 Task: Change the Outlook calendar time zone to Central Time (US & Canada).
Action: Mouse moved to (47, 38)
Screenshot: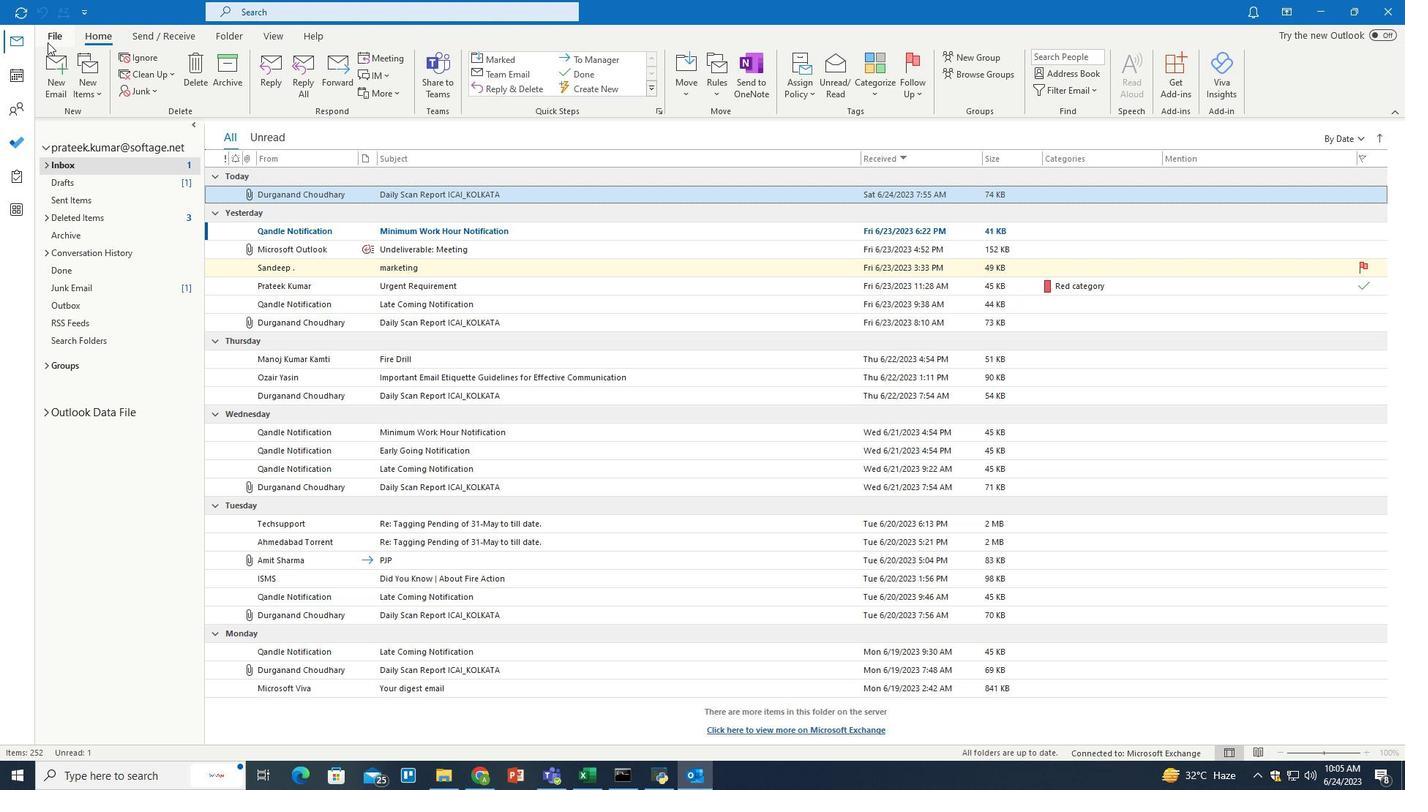 
Action: Mouse pressed left at (47, 38)
Screenshot: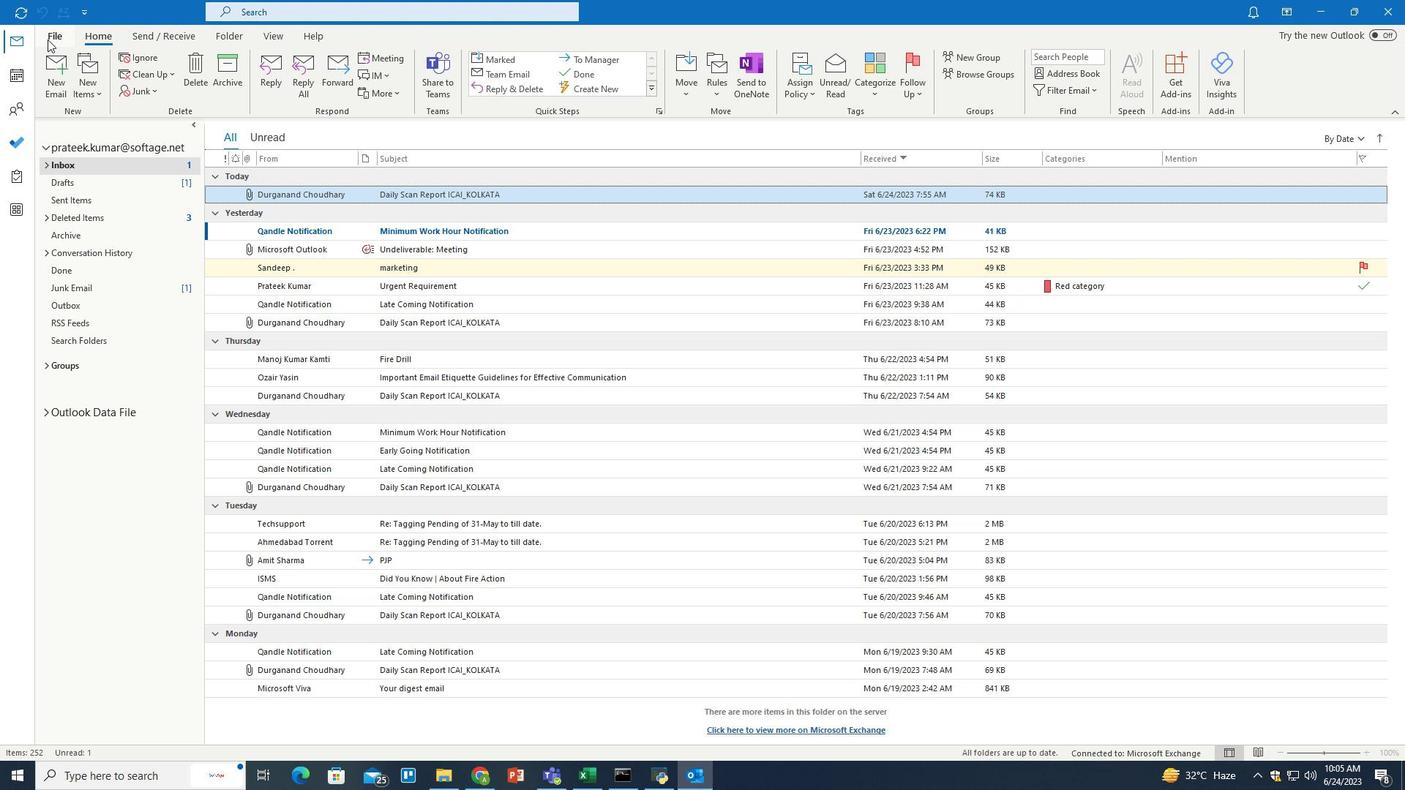 
Action: Mouse moved to (48, 704)
Screenshot: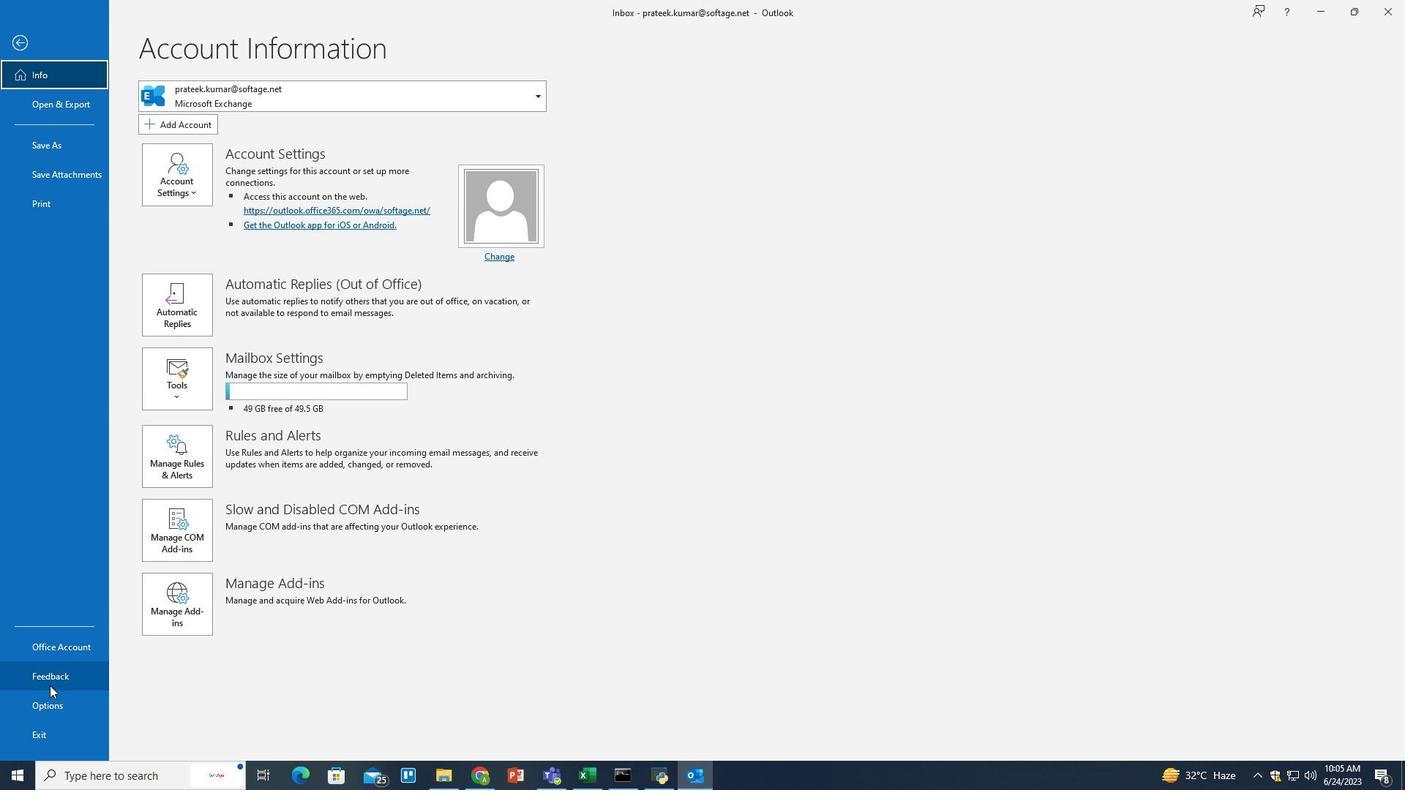 
Action: Mouse pressed left at (48, 704)
Screenshot: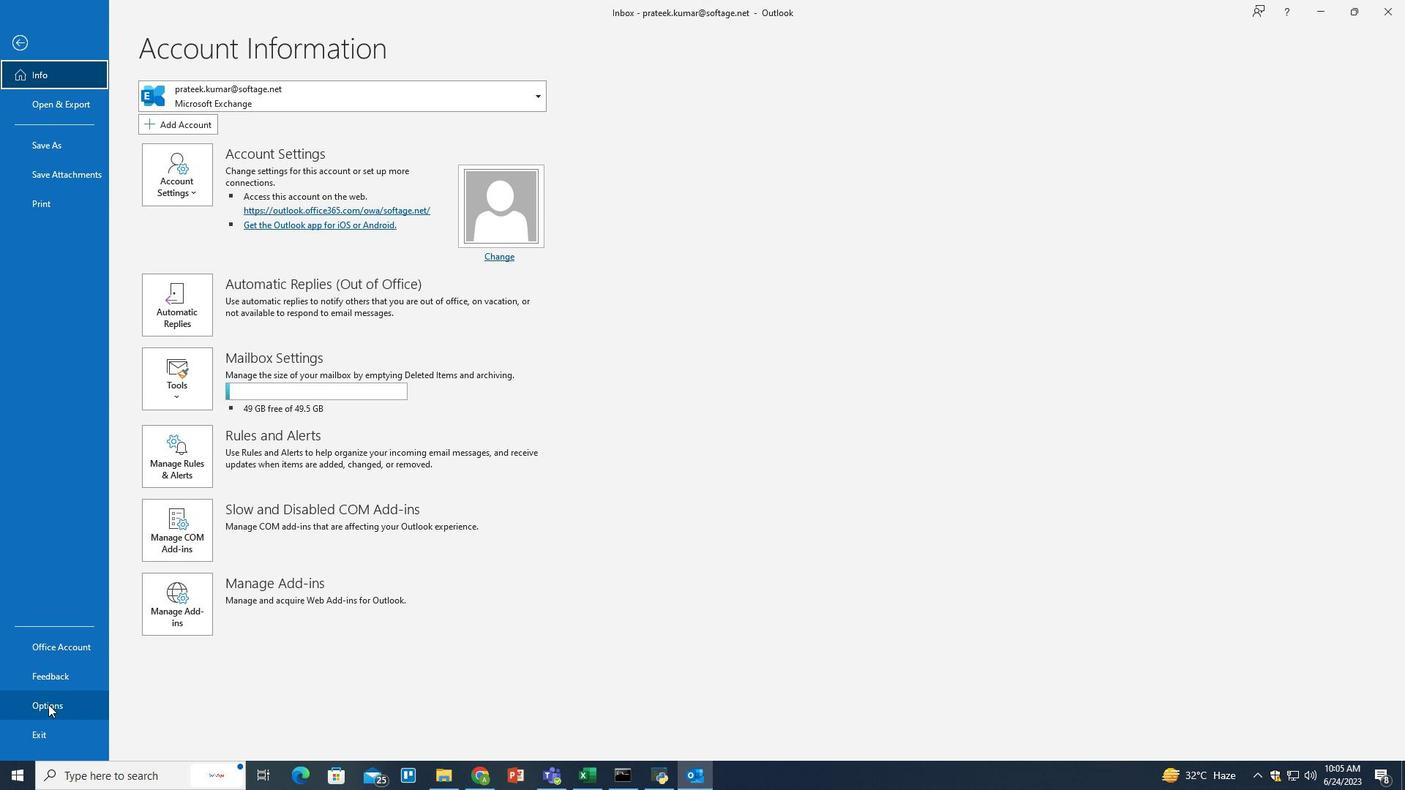 
Action: Mouse moved to (442, 206)
Screenshot: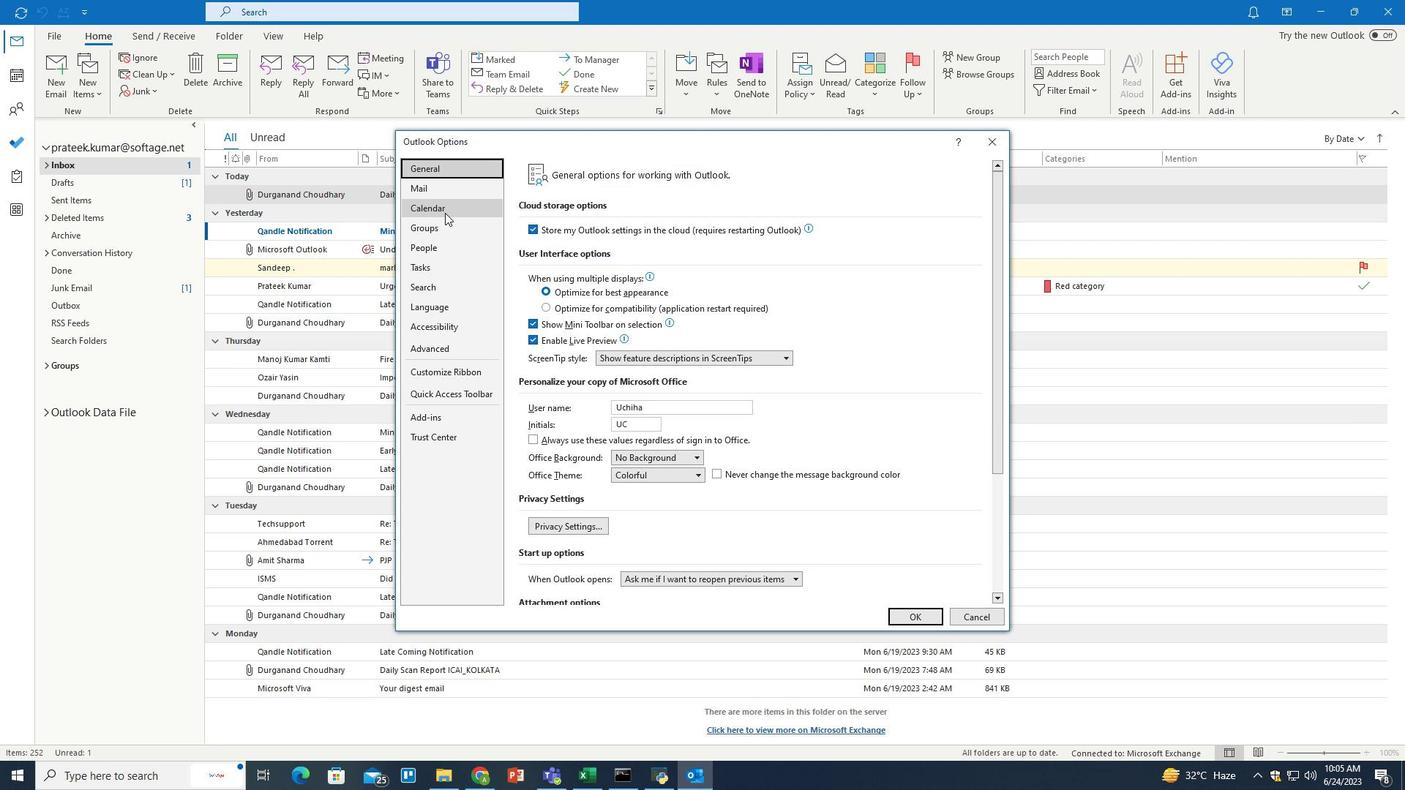 
Action: Mouse pressed left at (442, 206)
Screenshot: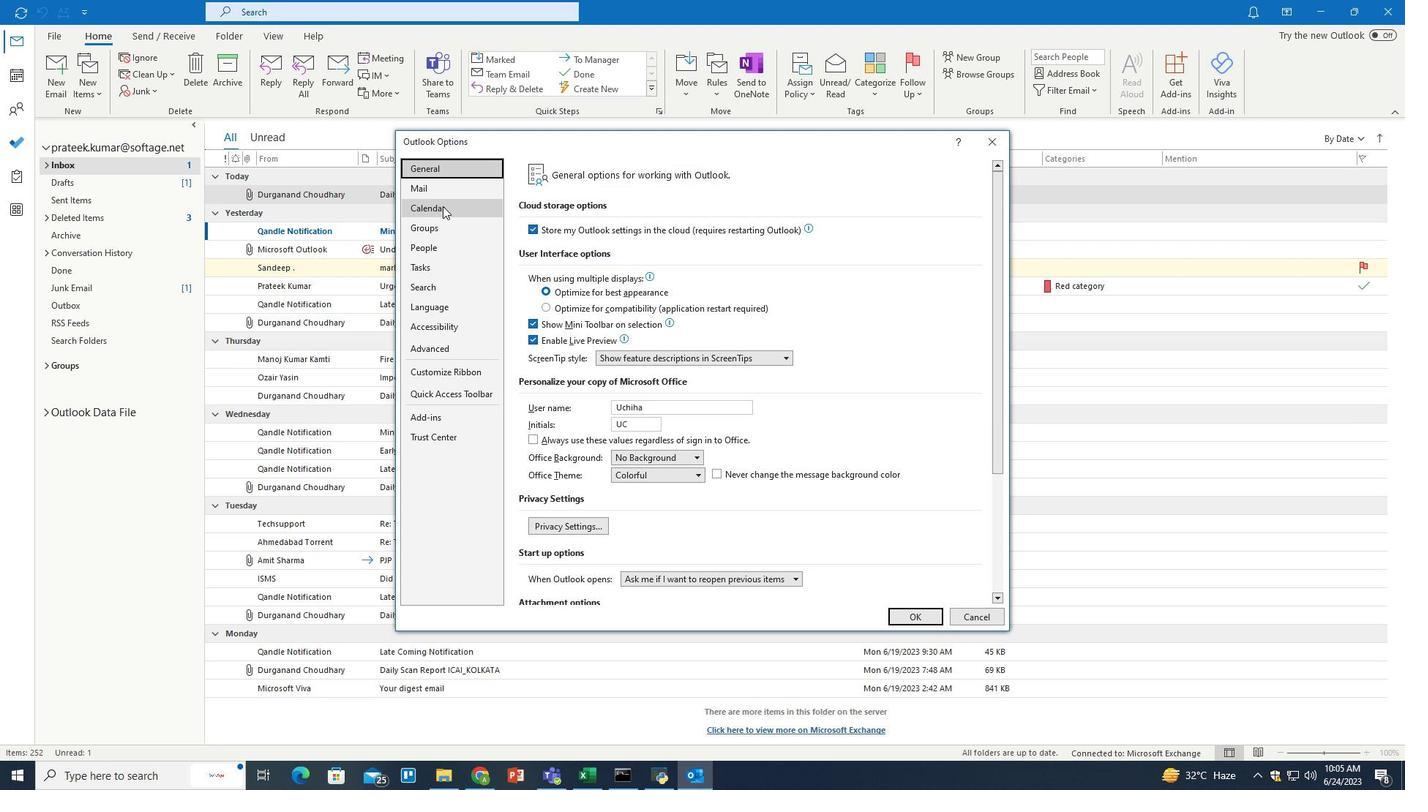 
Action: Mouse moved to (731, 323)
Screenshot: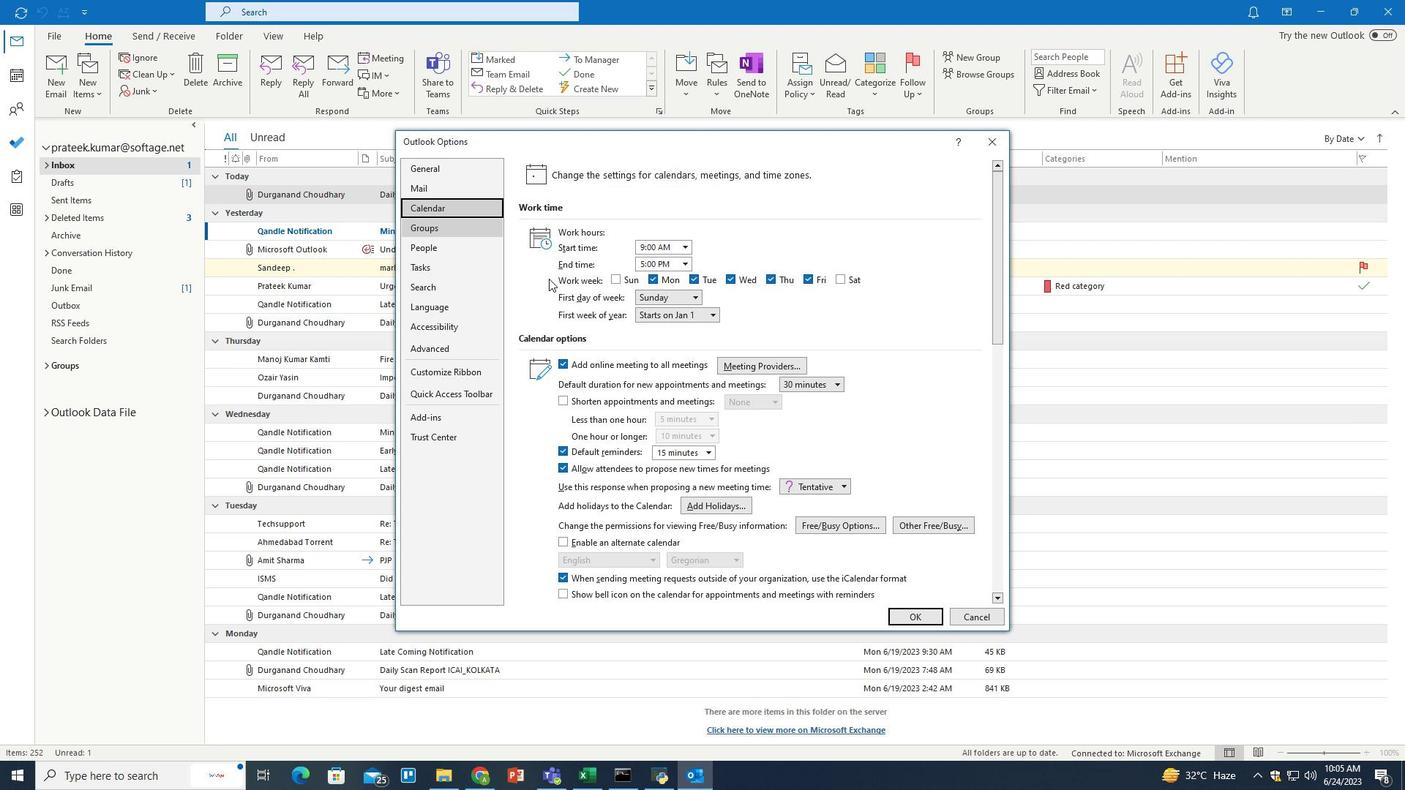 
Action: Mouse scrolled (731, 322) with delta (0, 0)
Screenshot: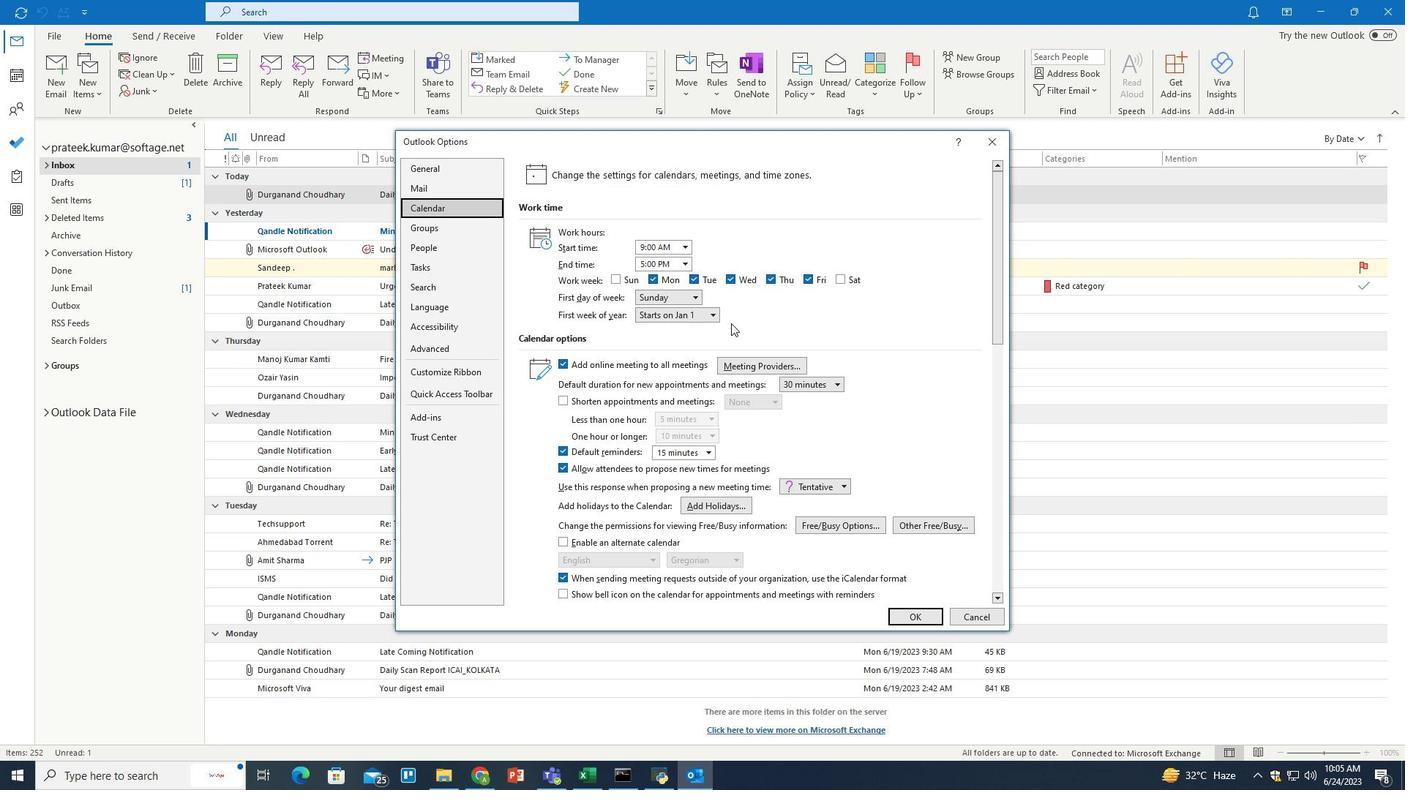 
Action: Mouse scrolled (731, 322) with delta (0, 0)
Screenshot: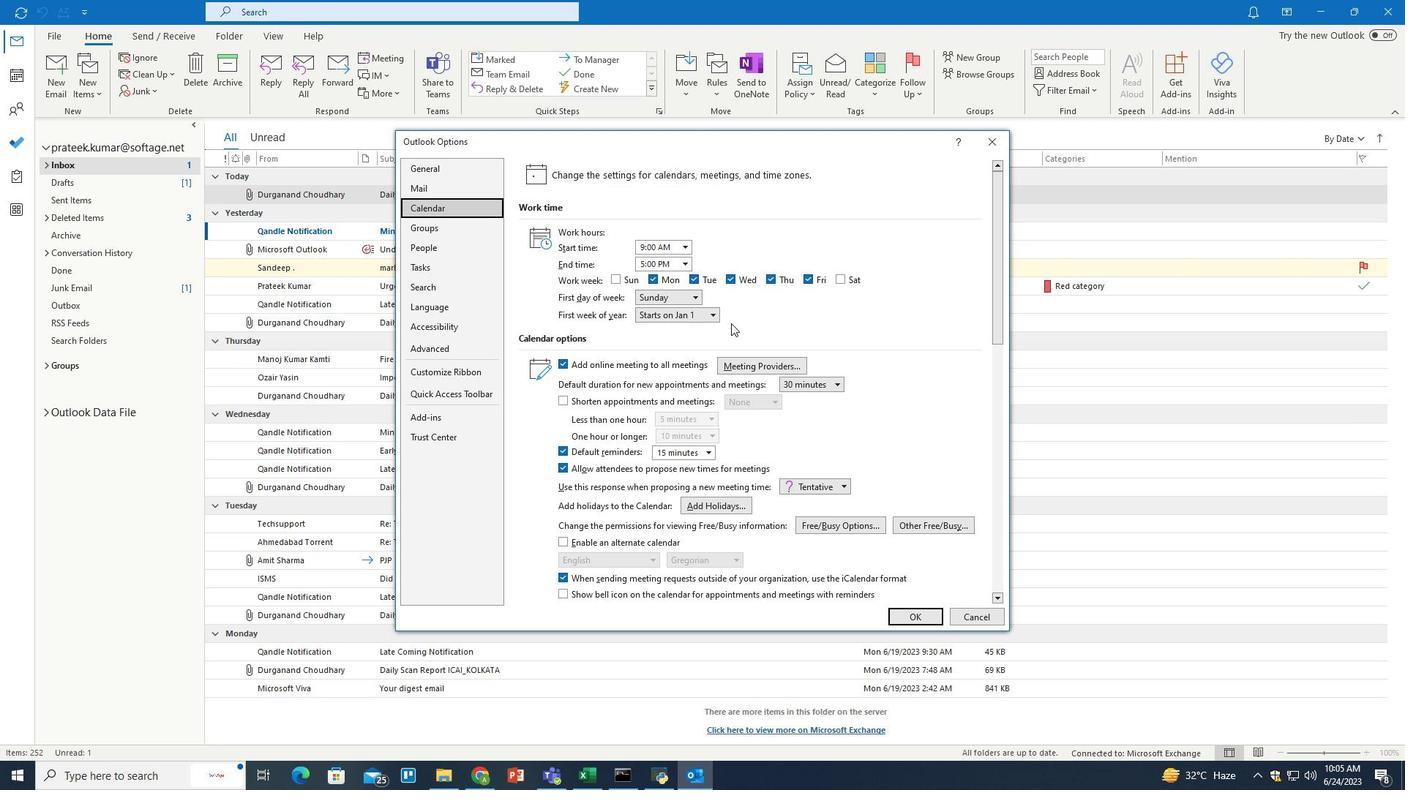 
Action: Mouse scrolled (731, 322) with delta (0, 0)
Screenshot: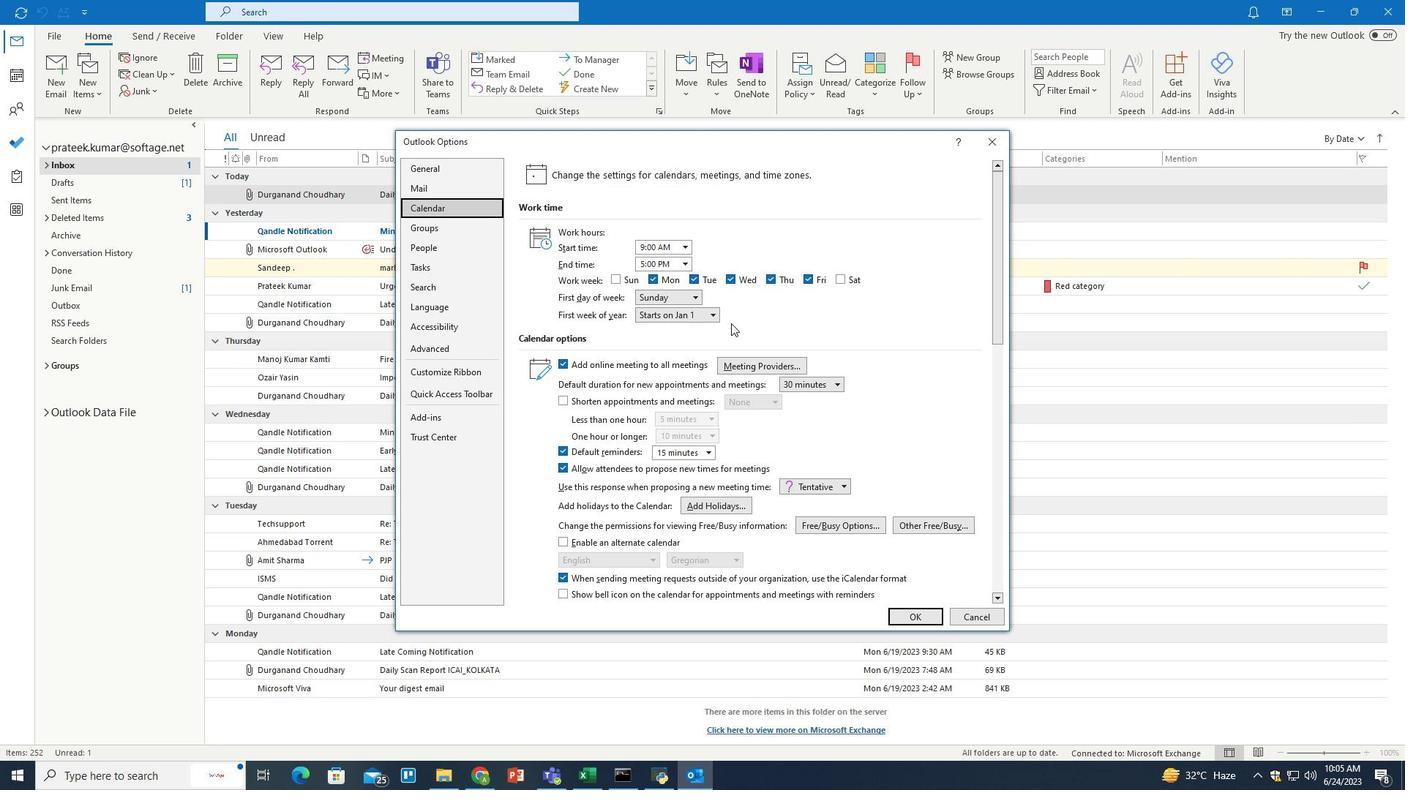 
Action: Mouse scrolled (731, 322) with delta (0, 0)
Screenshot: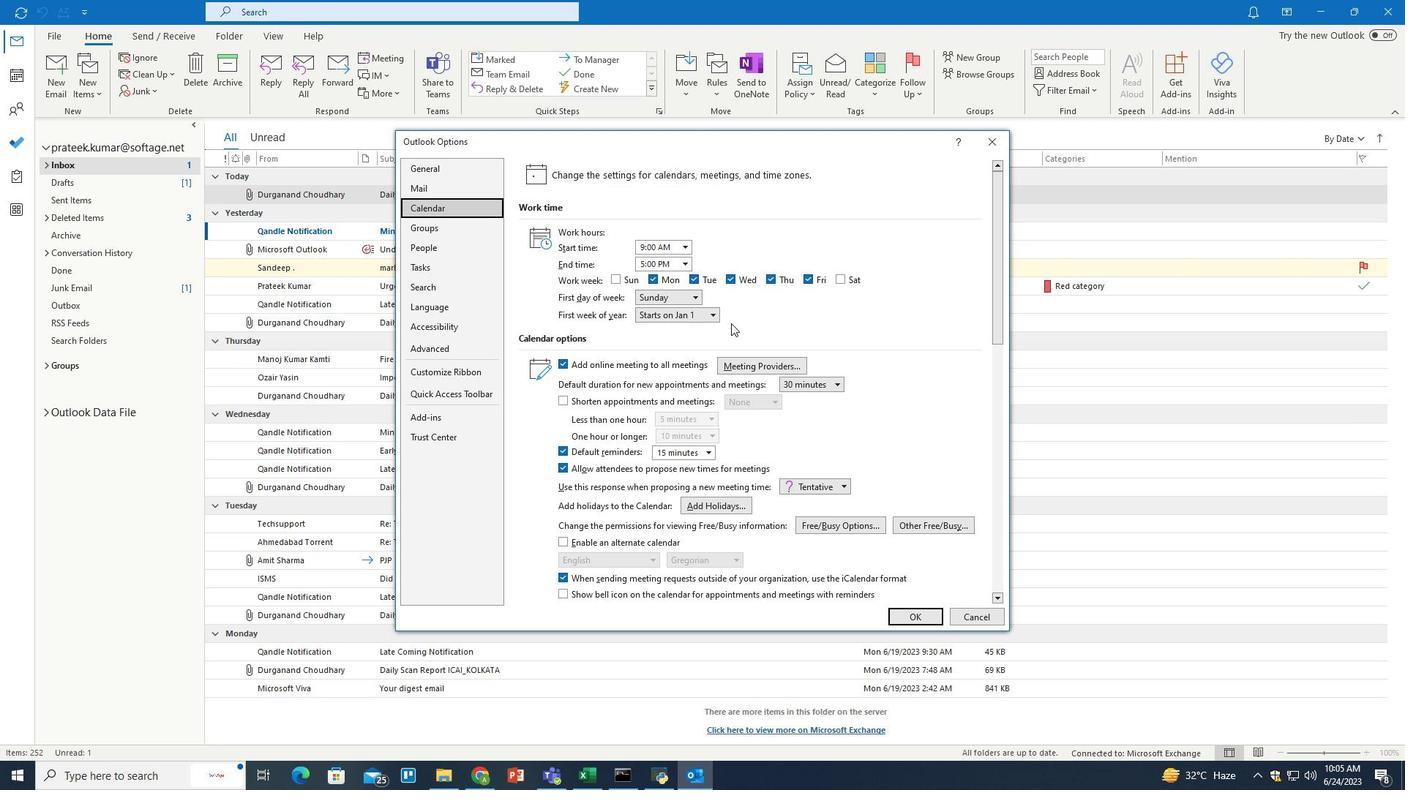 
Action: Mouse scrolled (731, 322) with delta (0, 0)
Screenshot: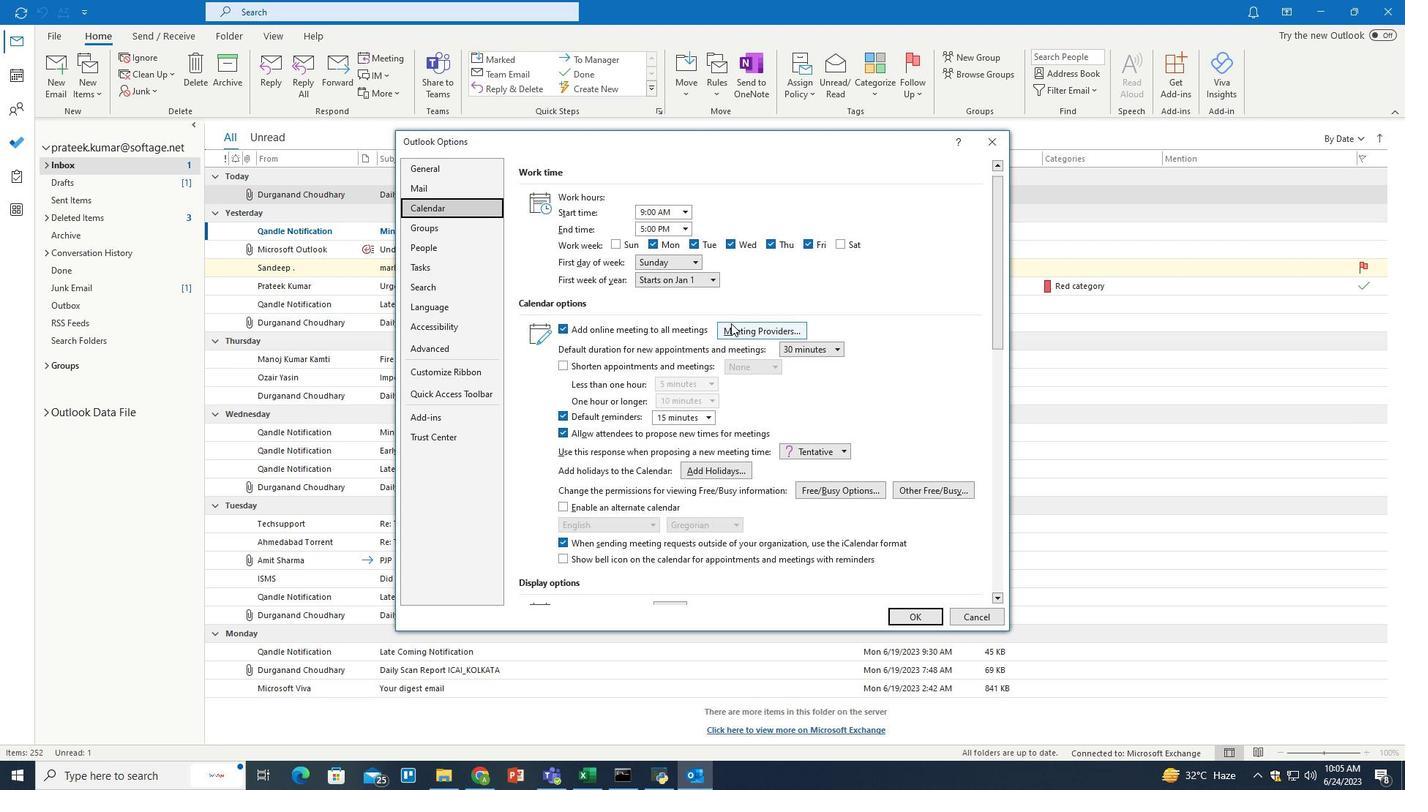 
Action: Mouse scrolled (731, 322) with delta (0, 0)
Screenshot: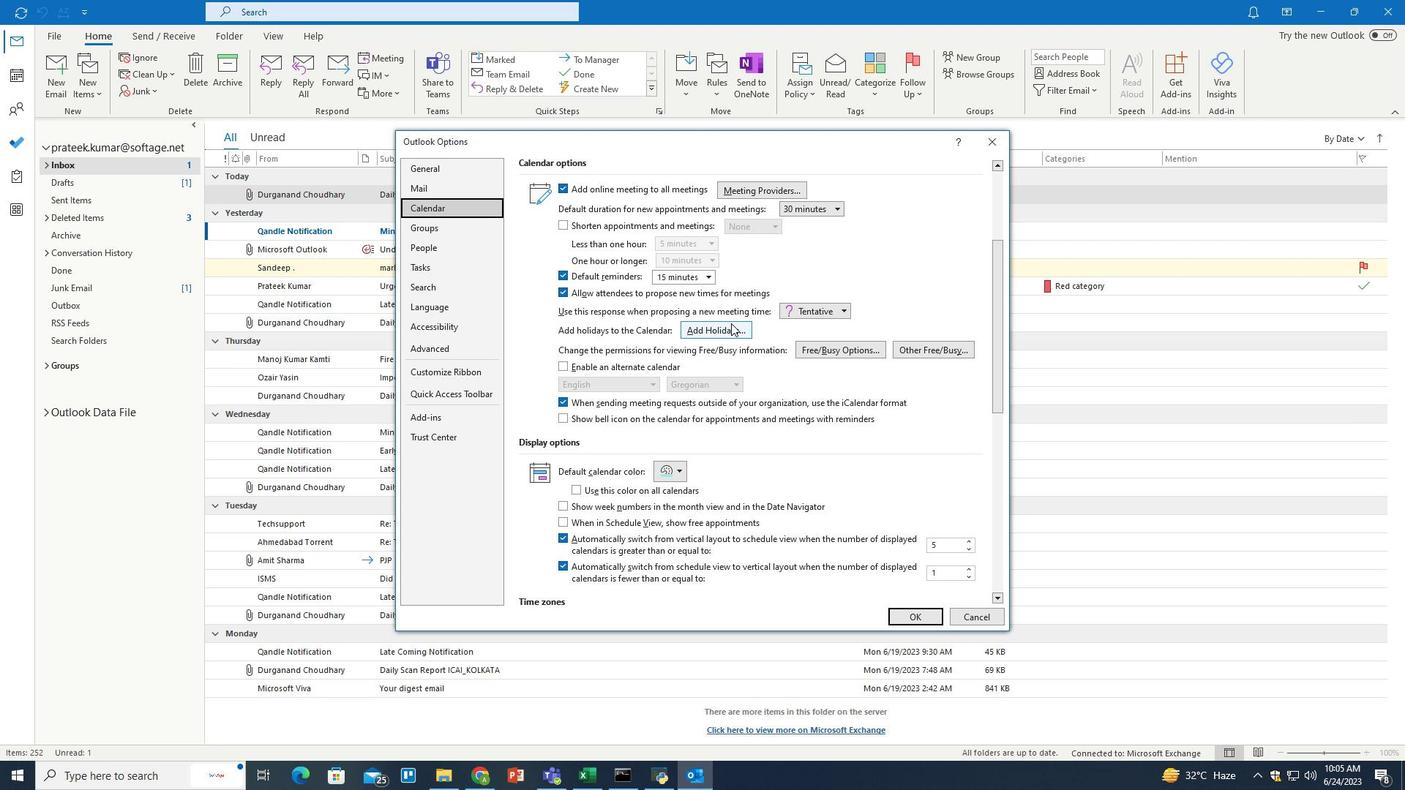 
Action: Mouse scrolled (731, 322) with delta (0, 0)
Screenshot: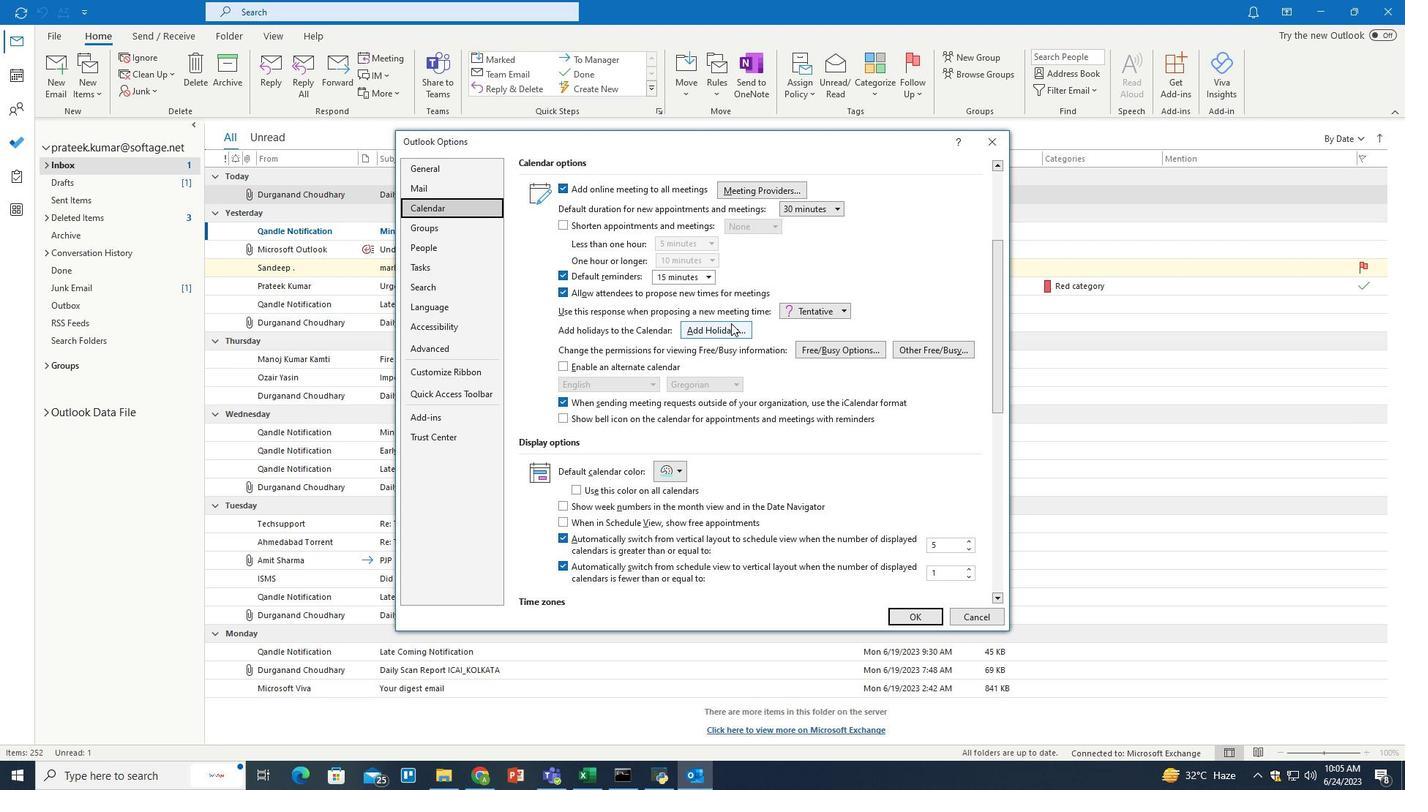 
Action: Mouse scrolled (731, 322) with delta (0, 0)
Screenshot: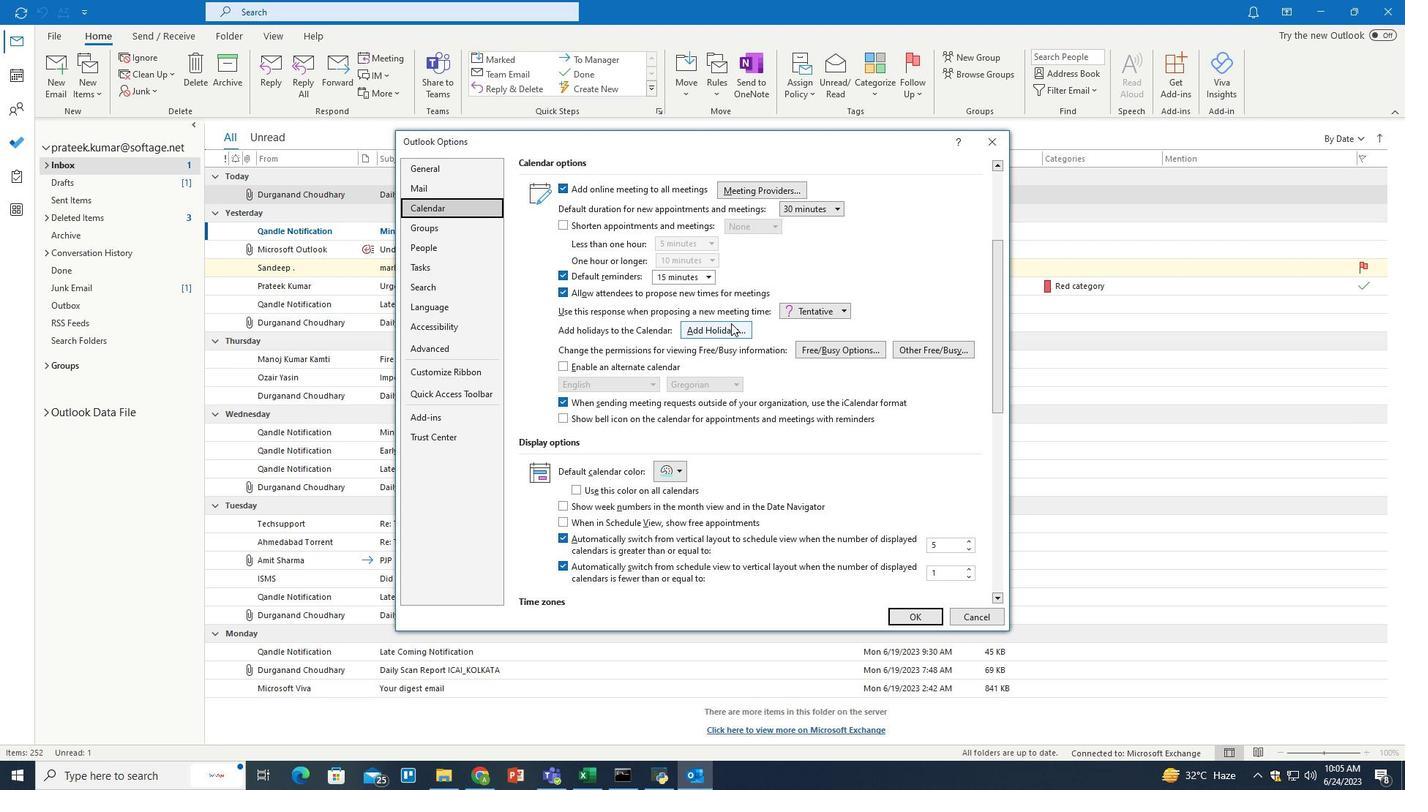 
Action: Mouse scrolled (731, 322) with delta (0, 0)
Screenshot: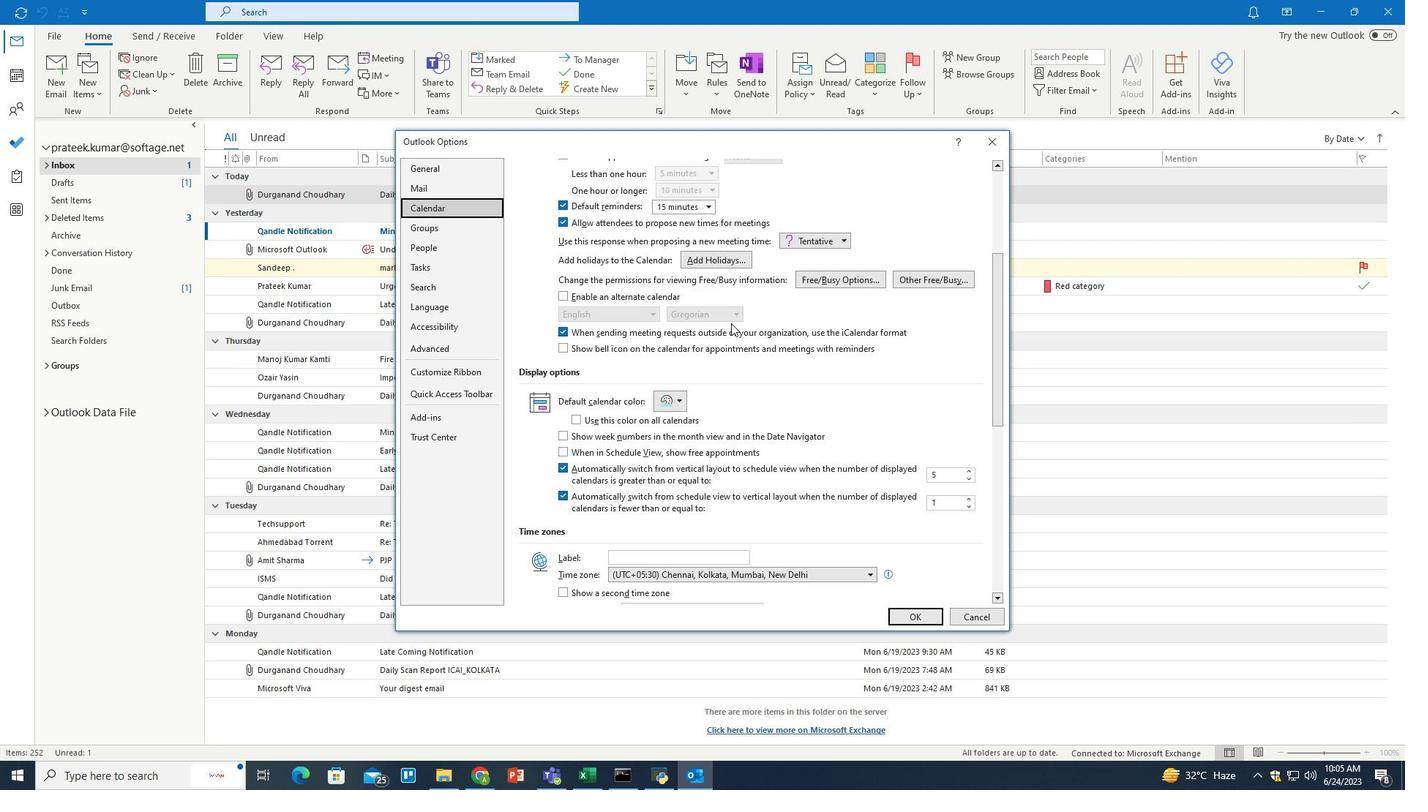 
Action: Mouse moved to (746, 505)
Screenshot: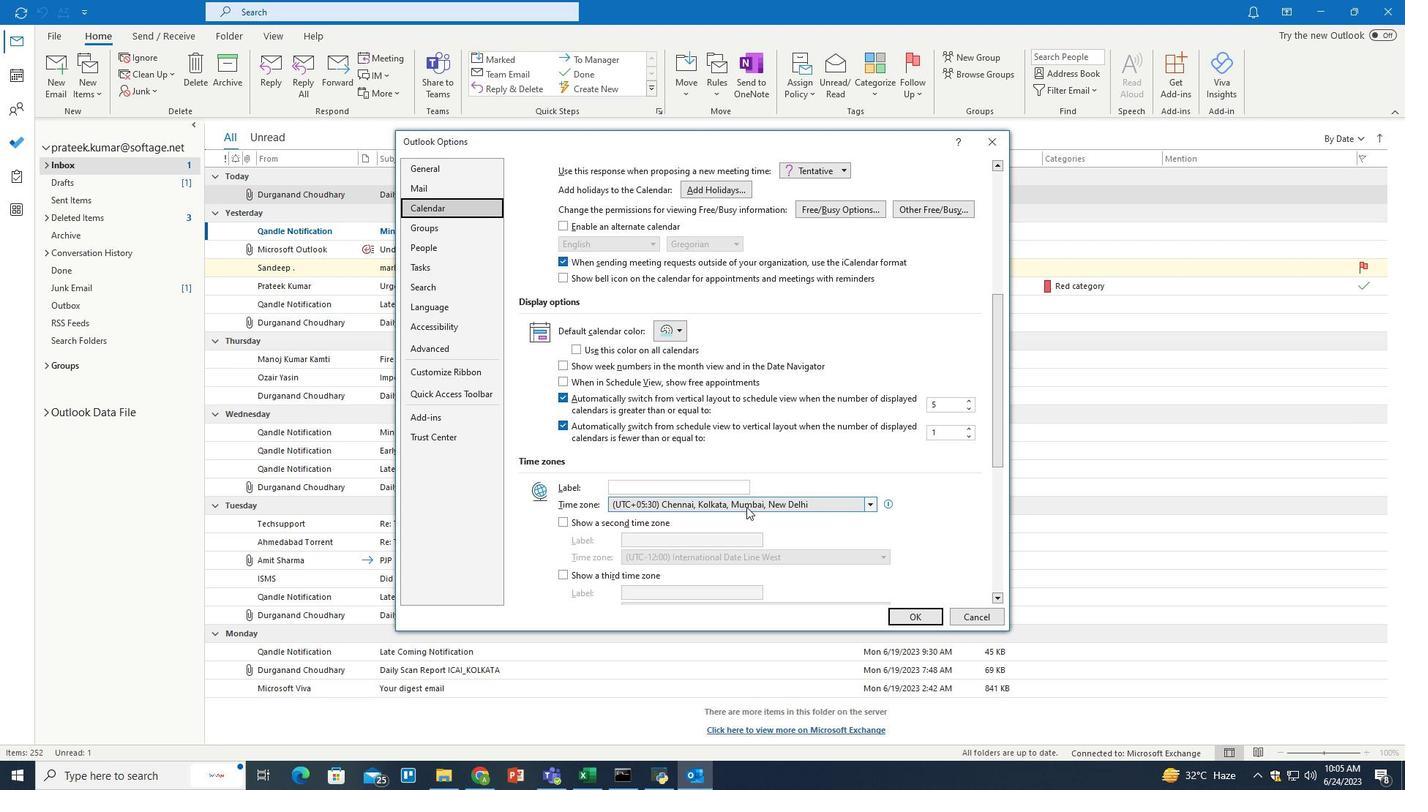 
Action: Mouse pressed left at (746, 505)
Screenshot: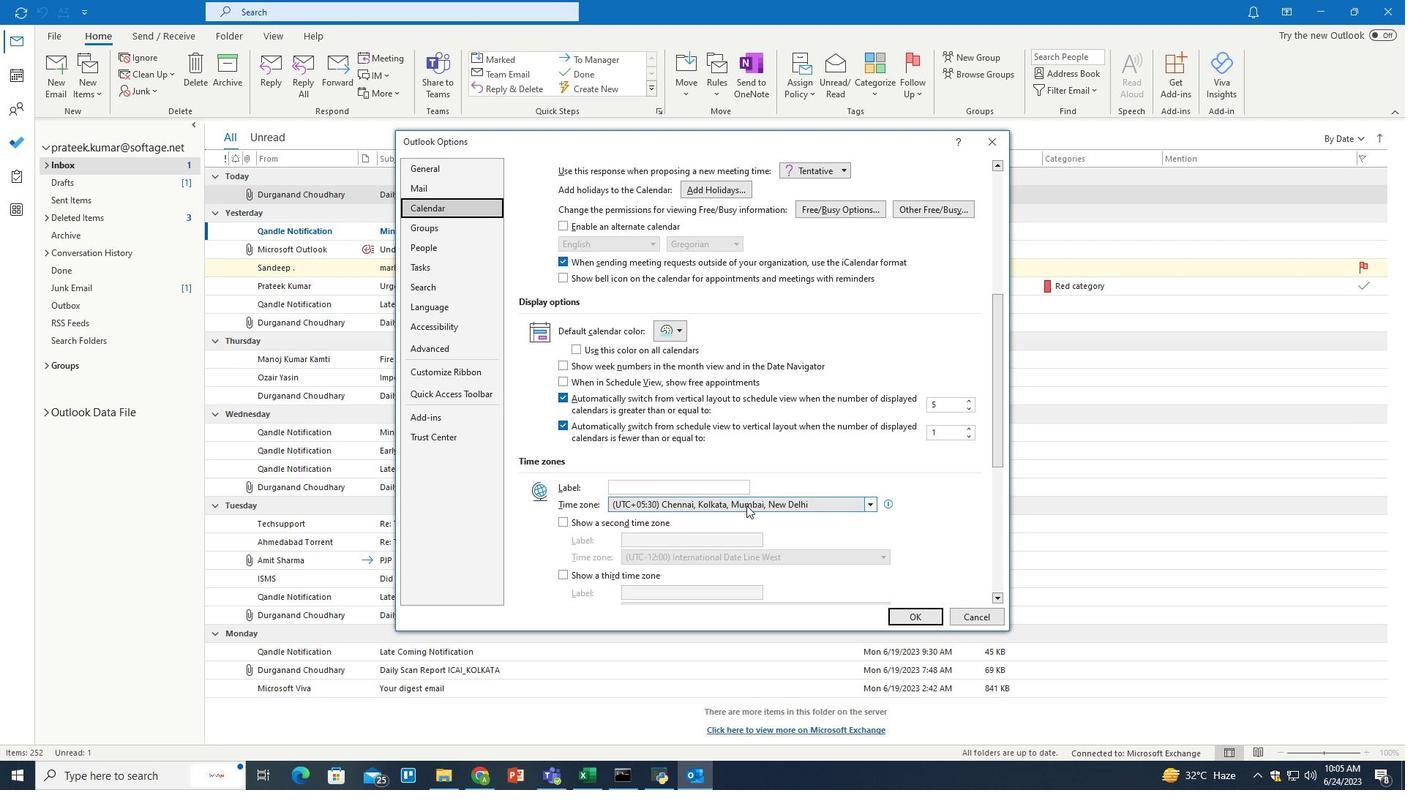 
Action: Mouse moved to (728, 417)
Screenshot: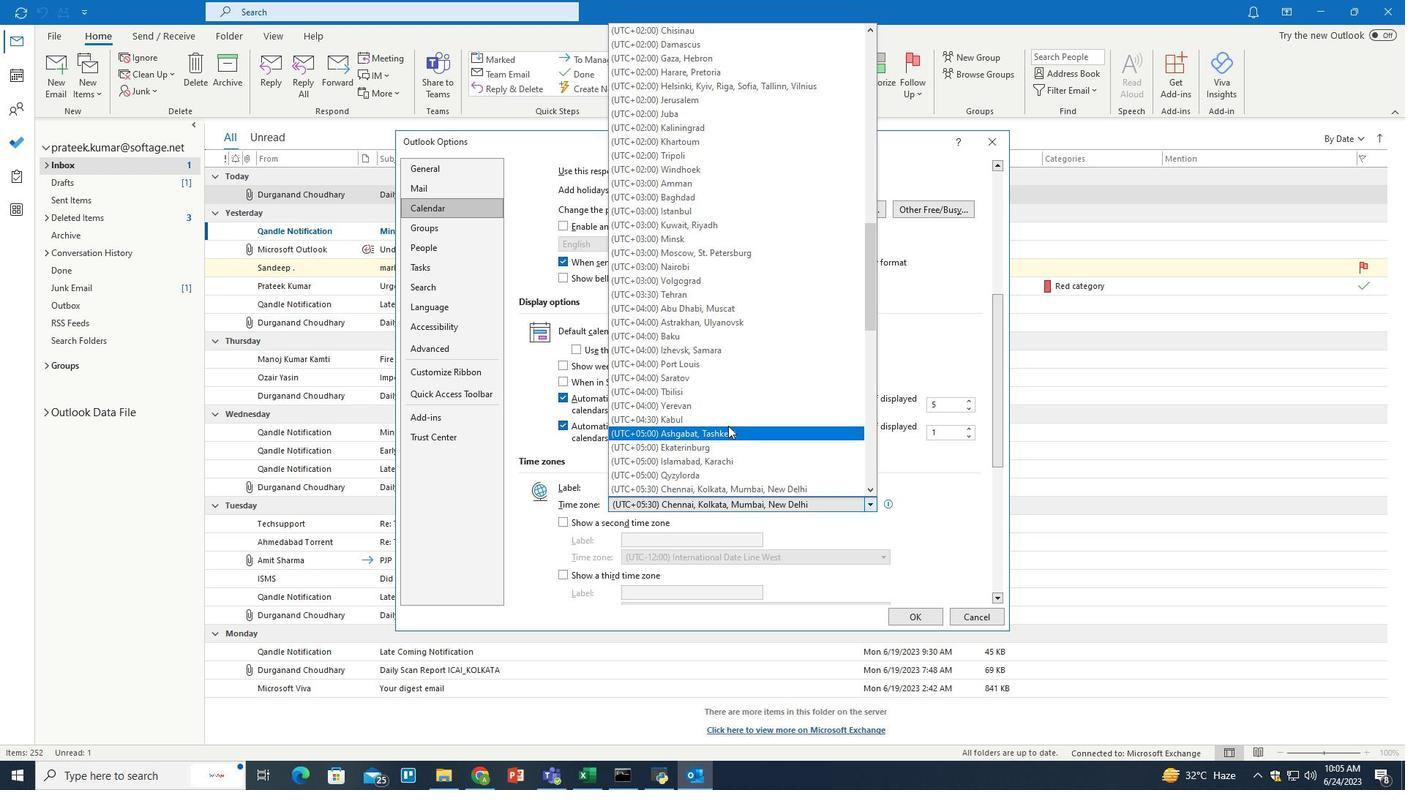 
Action: Mouse scrolled (728, 418) with delta (0, 0)
Screenshot: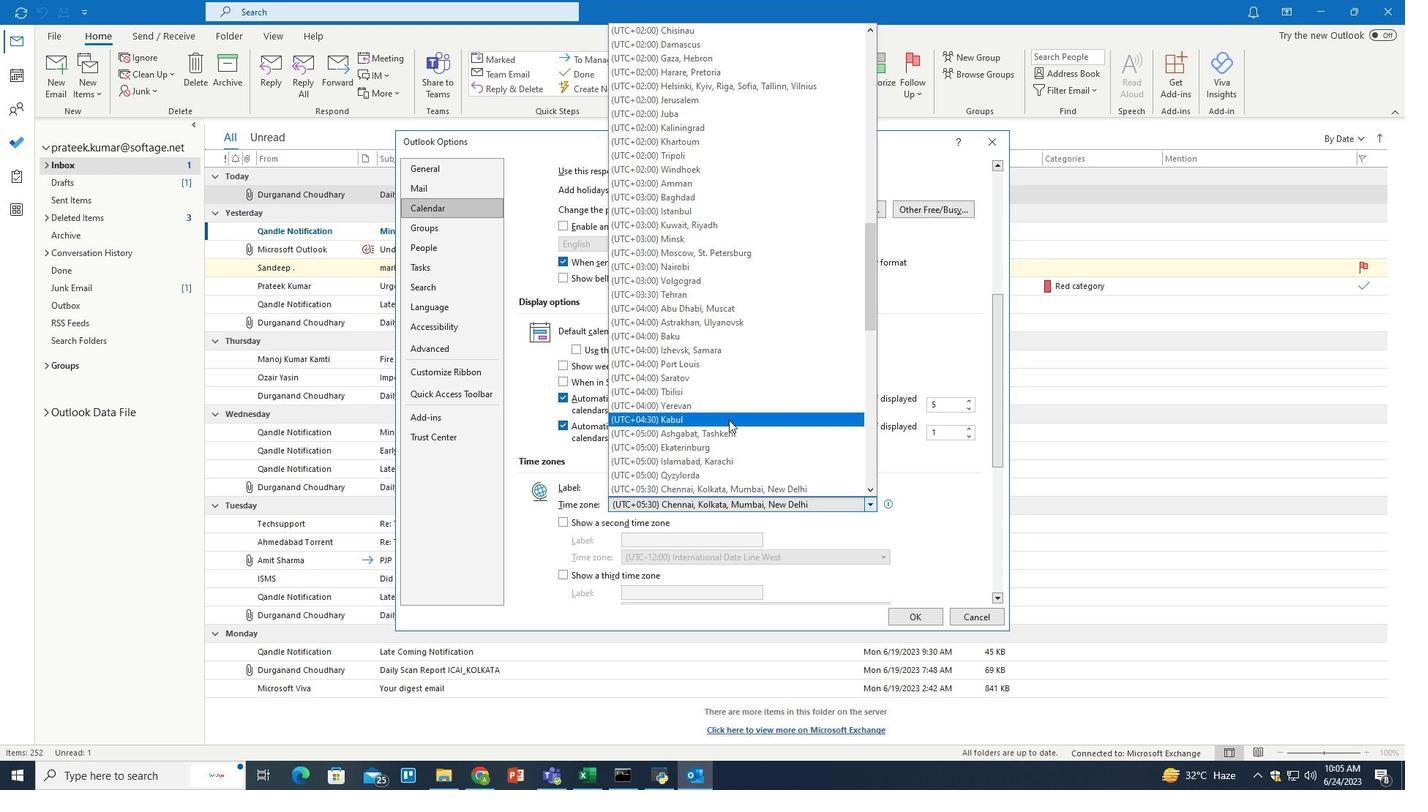 
Action: Mouse scrolled (728, 418) with delta (0, 0)
Screenshot: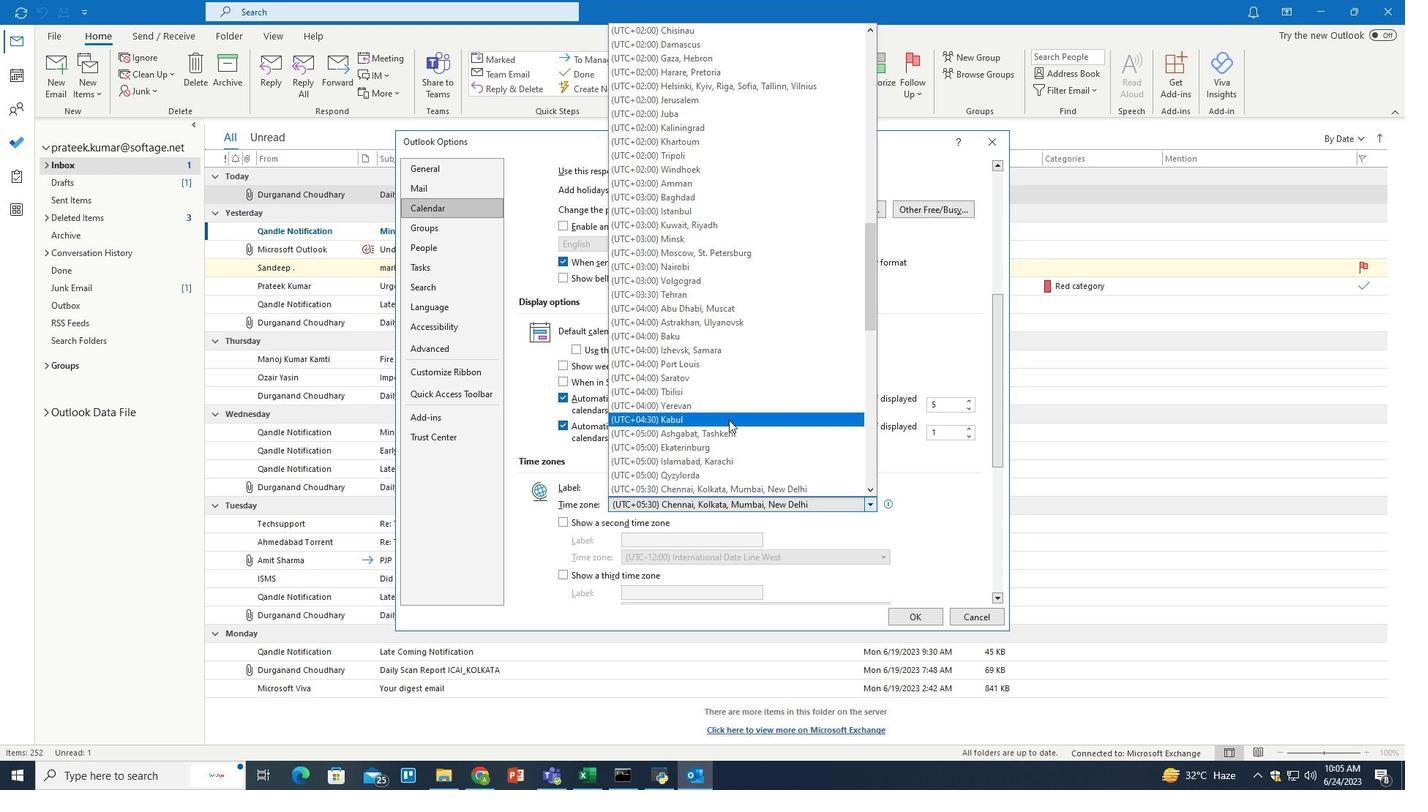 
Action: Mouse scrolled (728, 418) with delta (0, 0)
Screenshot: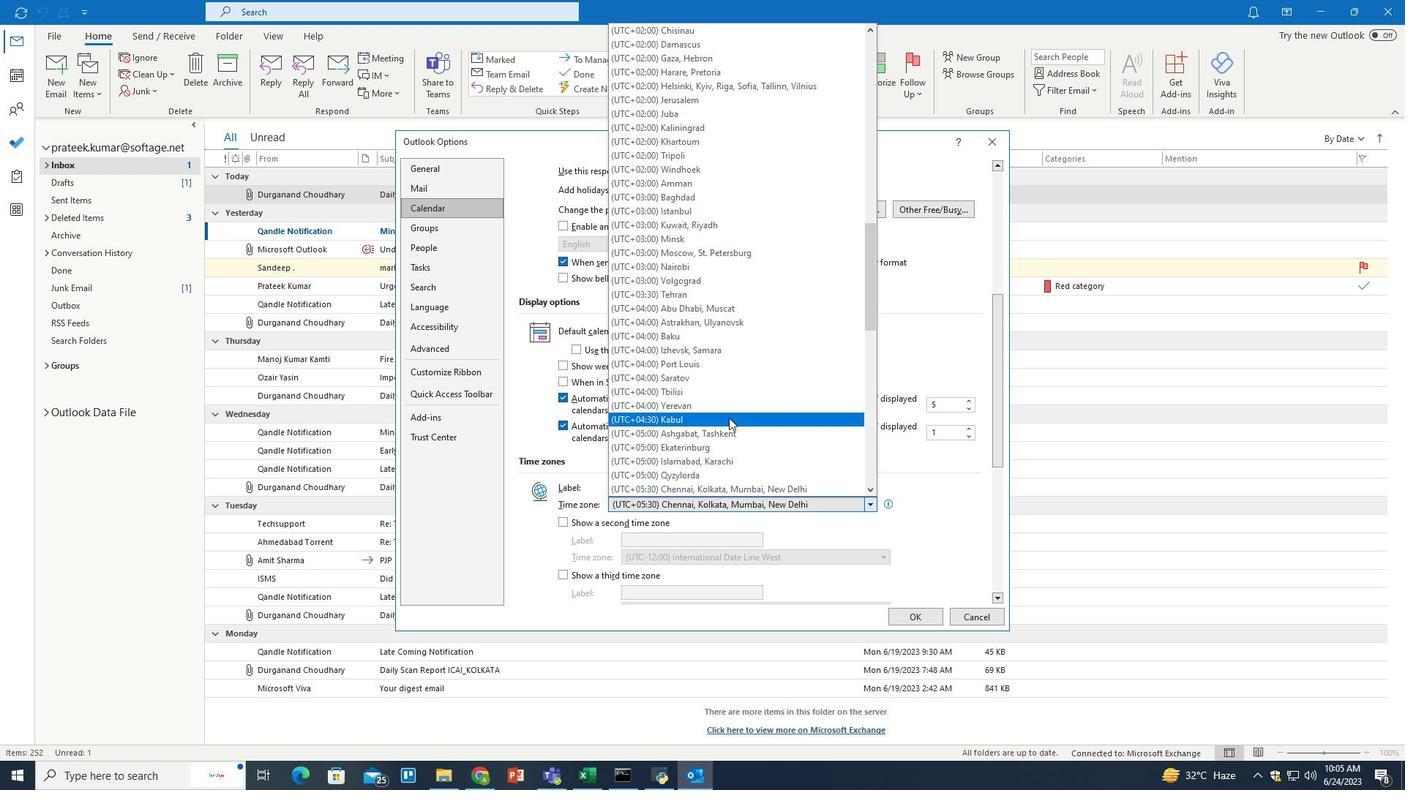 
Action: Mouse scrolled (728, 418) with delta (0, 0)
Screenshot: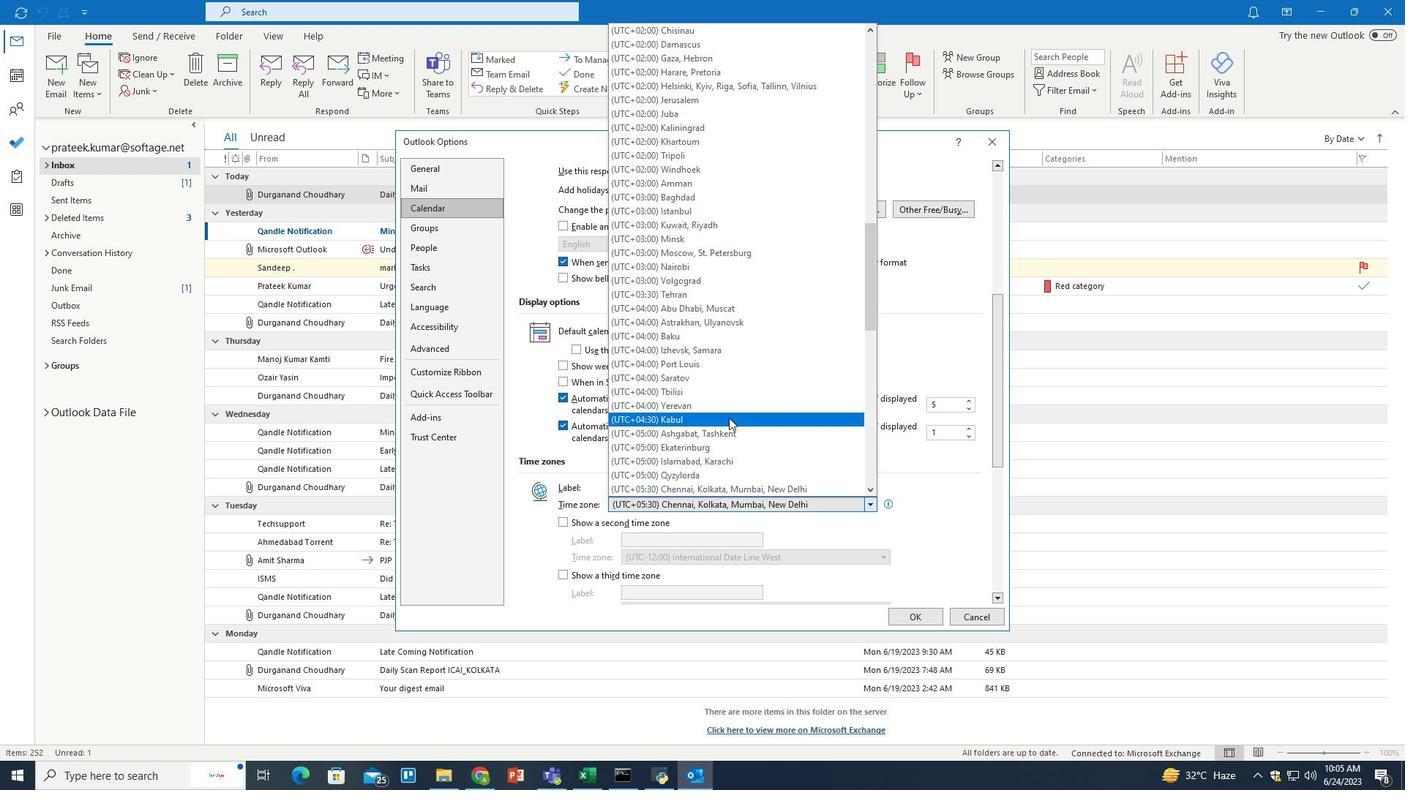 
Action: Mouse scrolled (728, 418) with delta (0, 0)
Screenshot: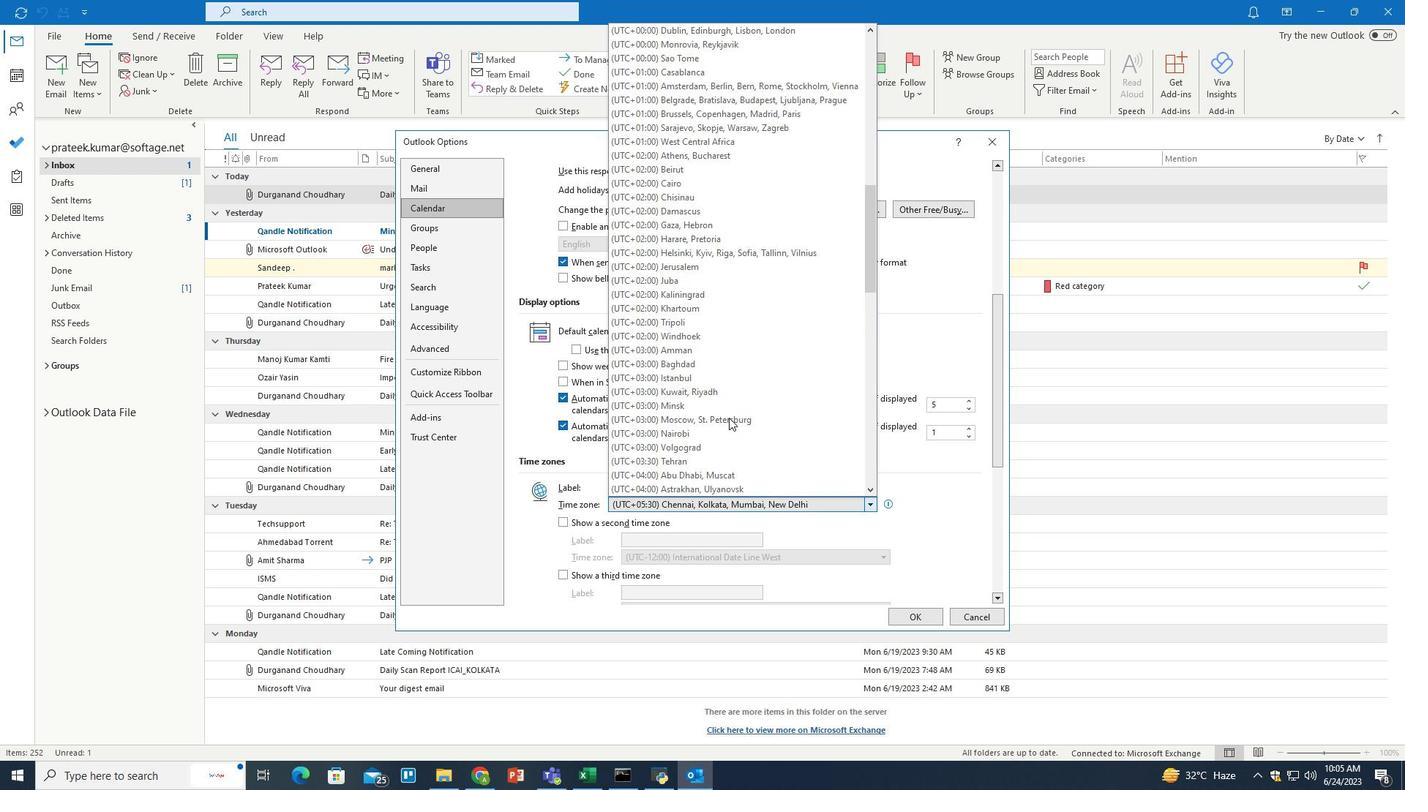 
Action: Mouse scrolled (728, 418) with delta (0, 0)
Screenshot: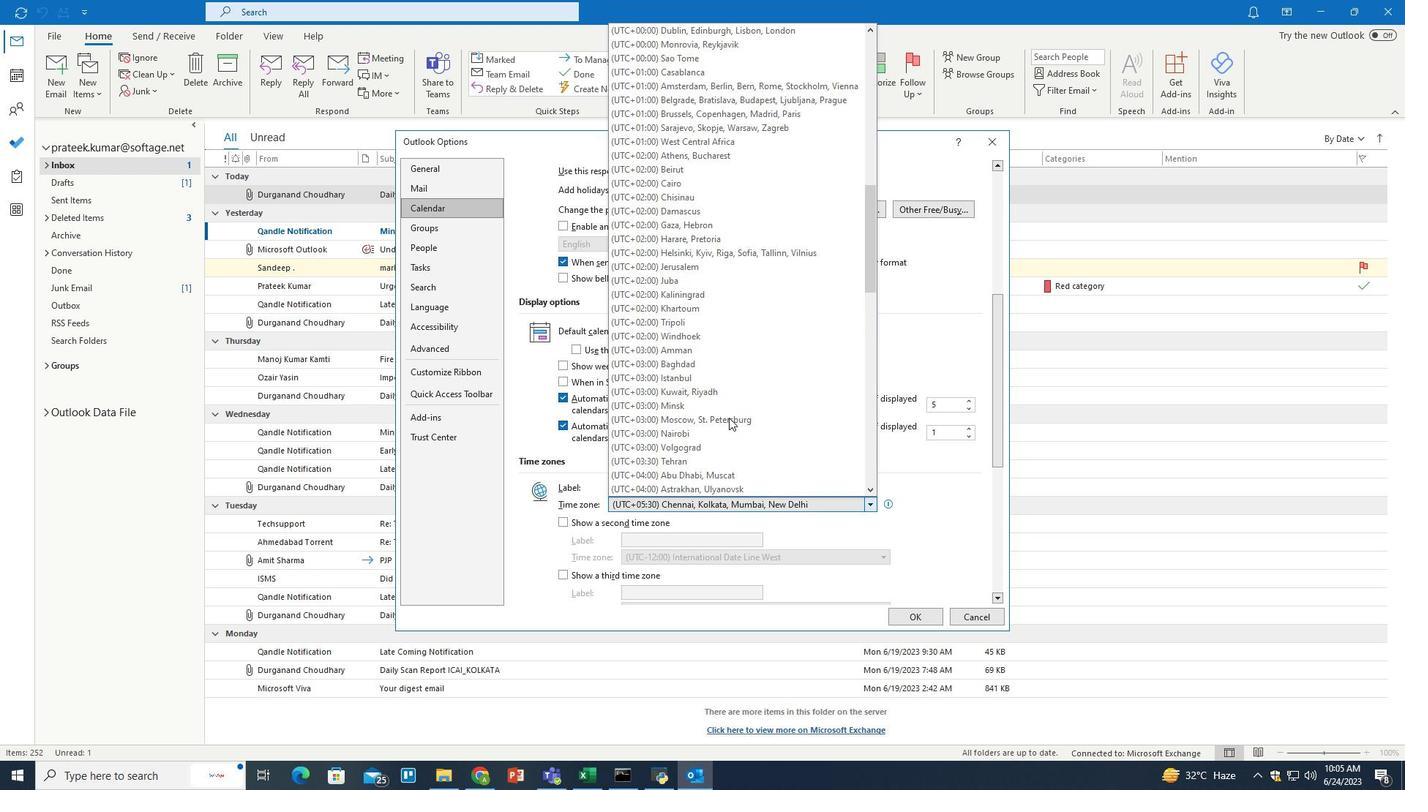 
Action: Mouse scrolled (728, 418) with delta (0, 0)
Screenshot: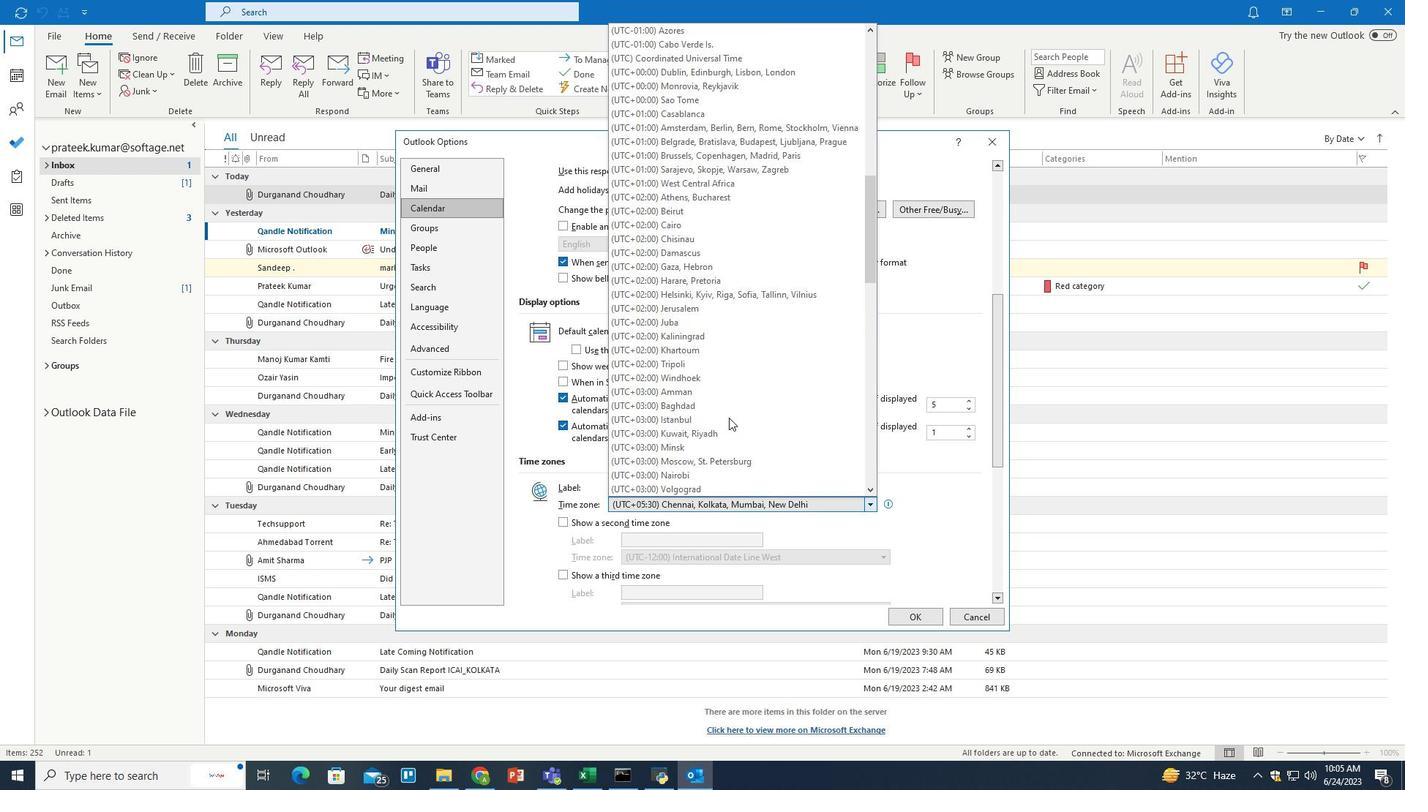 
Action: Mouse scrolled (728, 418) with delta (0, 0)
Screenshot: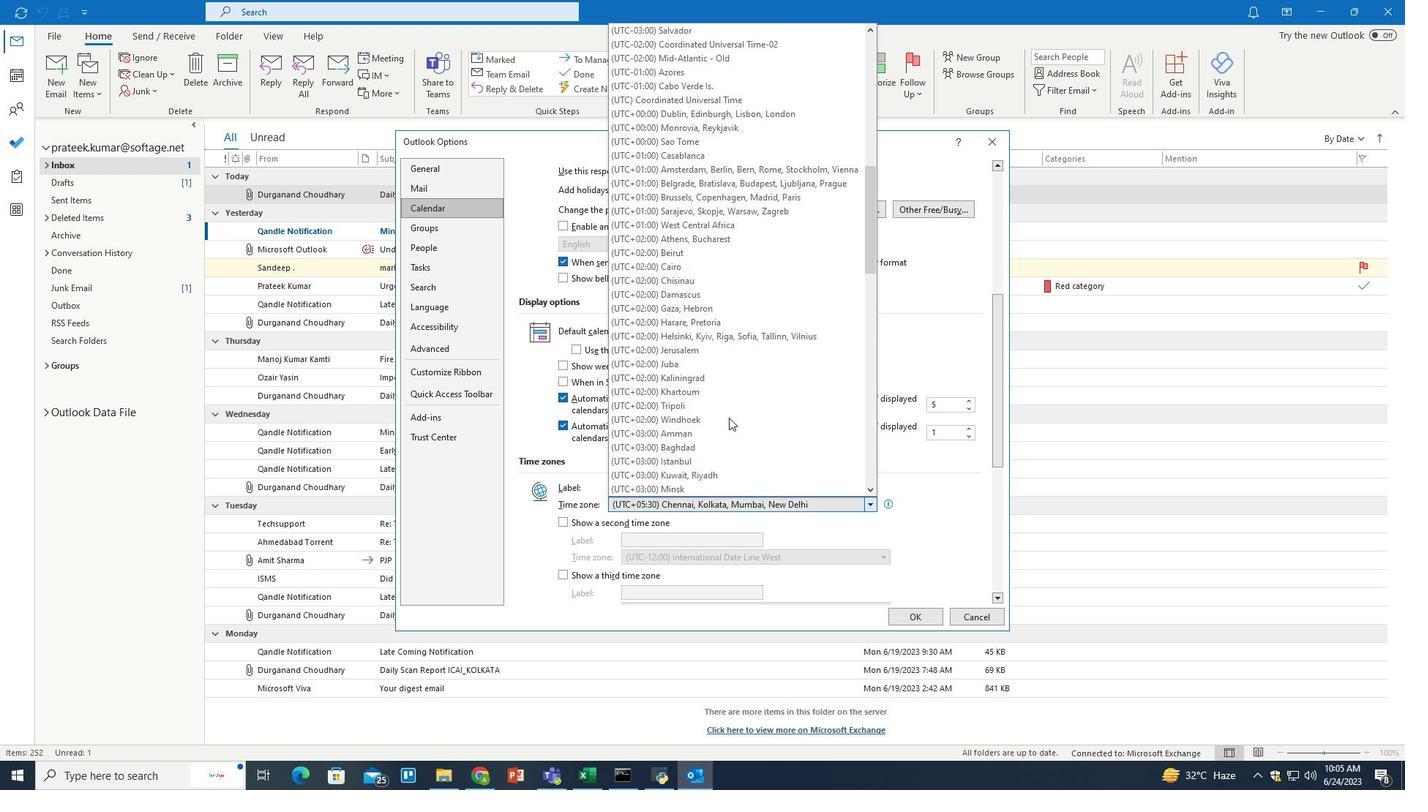 
Action: Mouse scrolled (728, 418) with delta (0, 0)
Screenshot: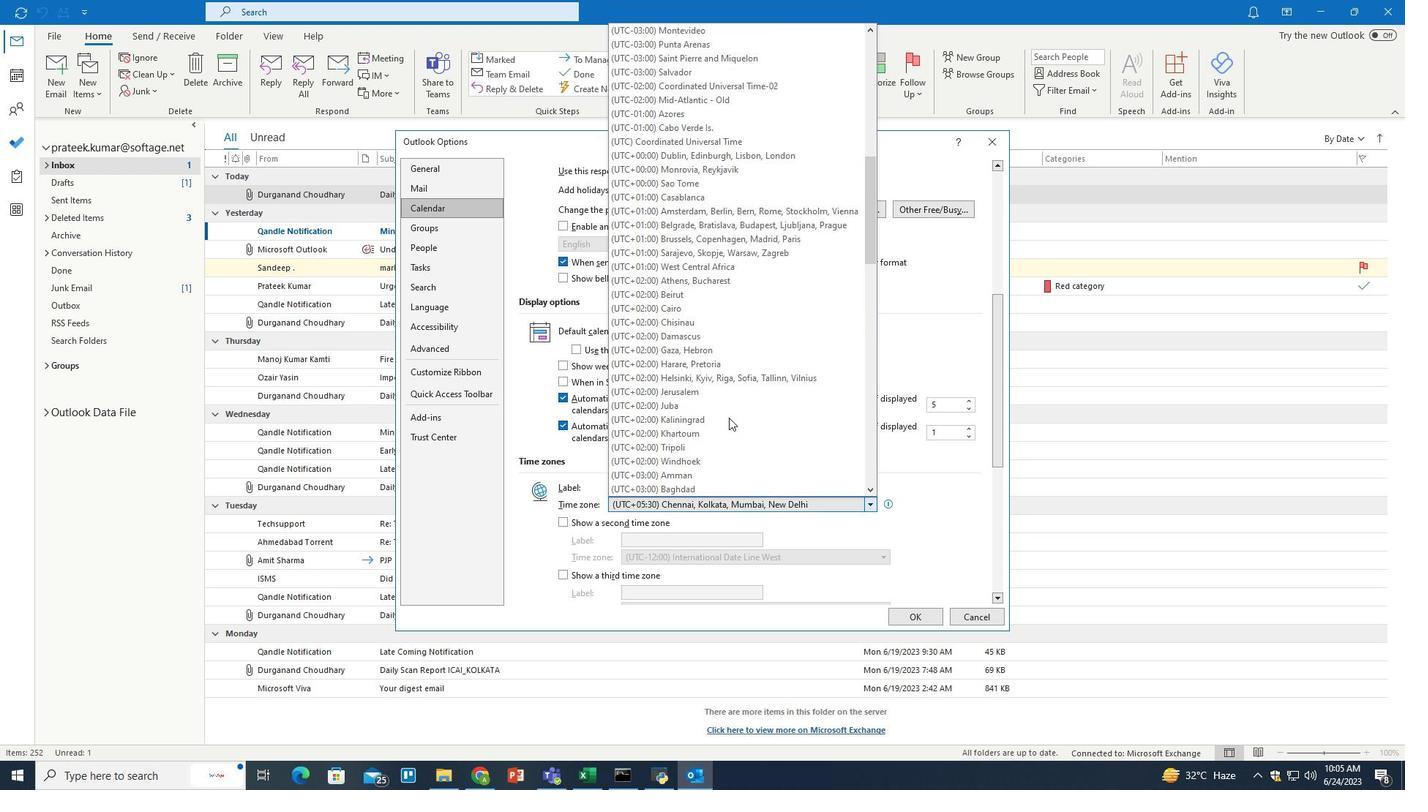 
Action: Mouse scrolled (728, 418) with delta (0, 0)
Screenshot: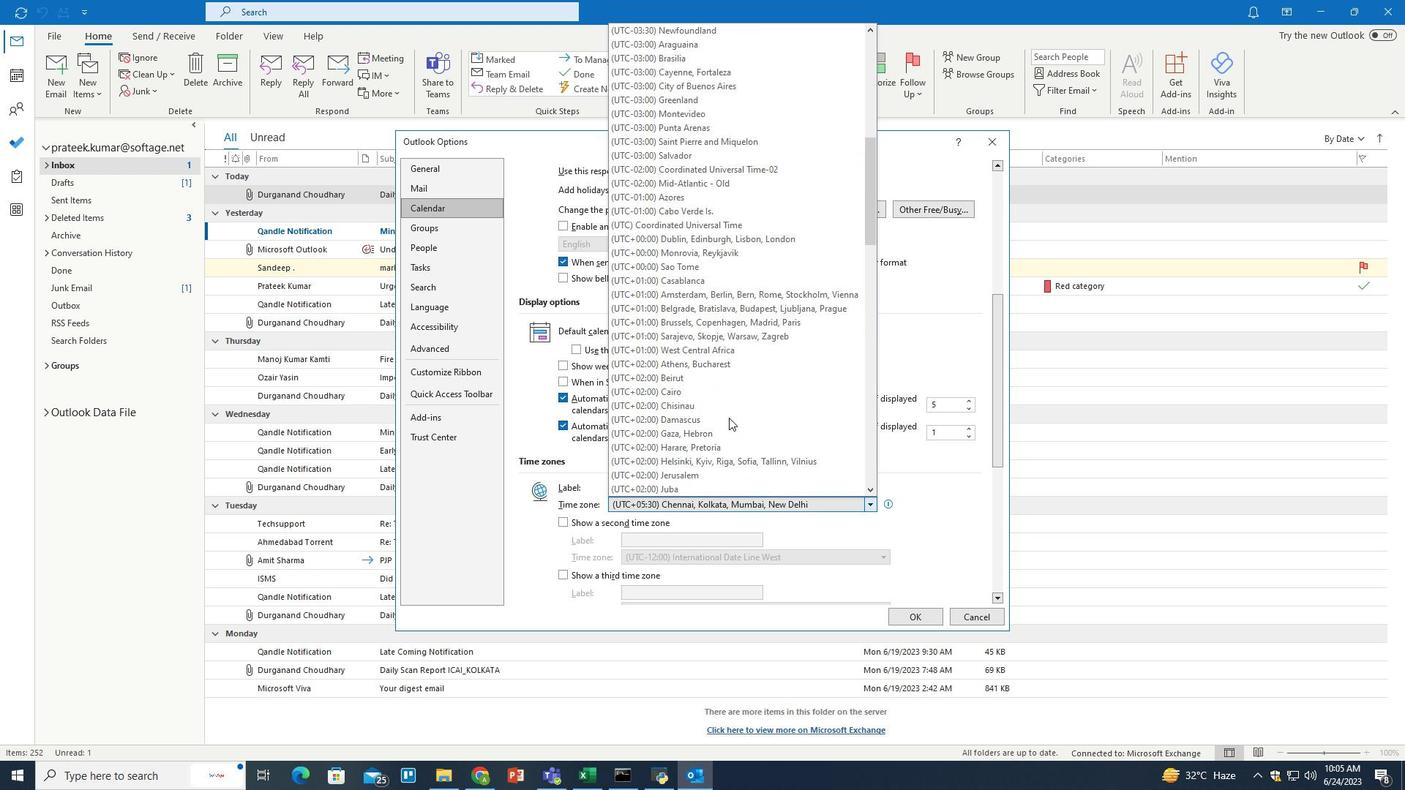 
Action: Mouse scrolled (728, 418) with delta (0, 0)
Screenshot: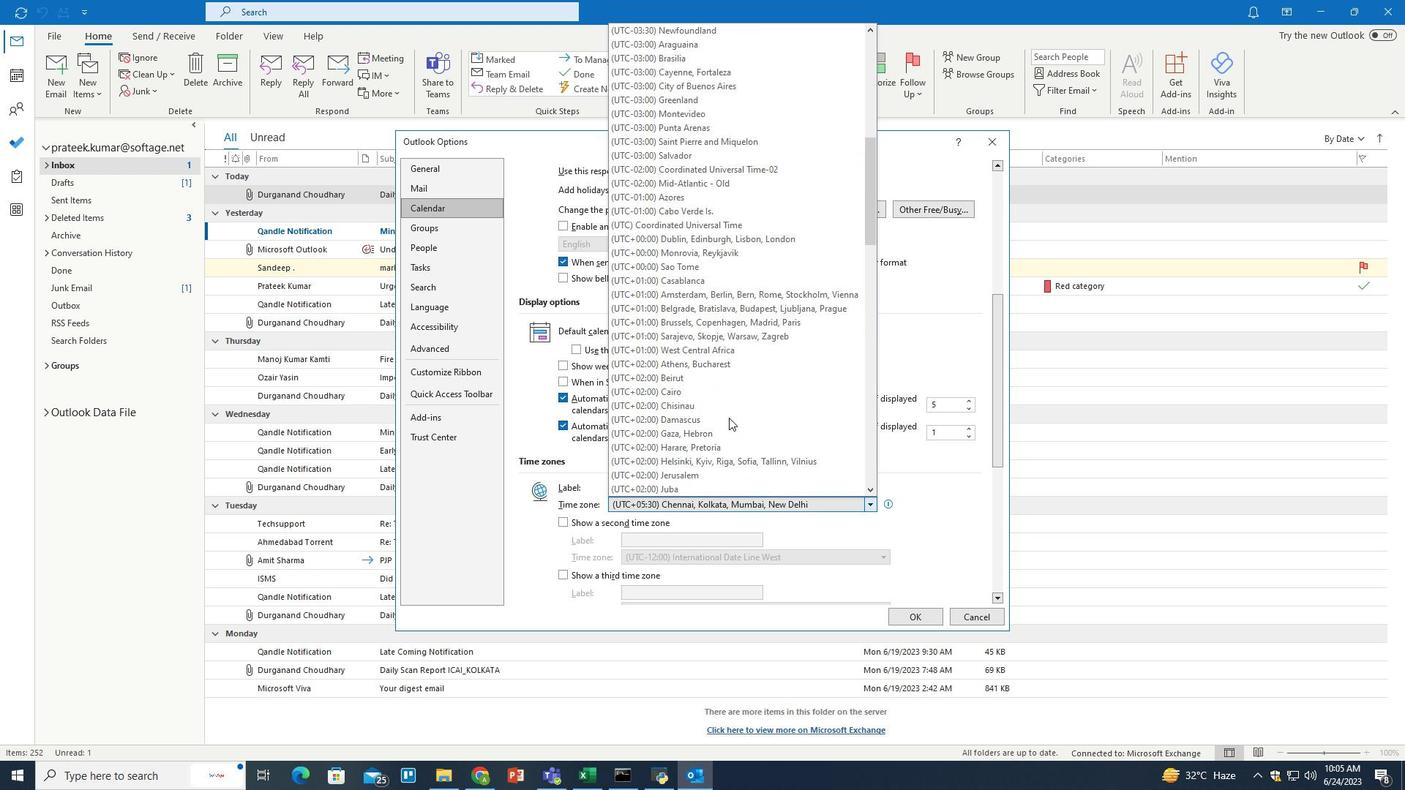 
Action: Mouse scrolled (728, 418) with delta (0, 0)
Screenshot: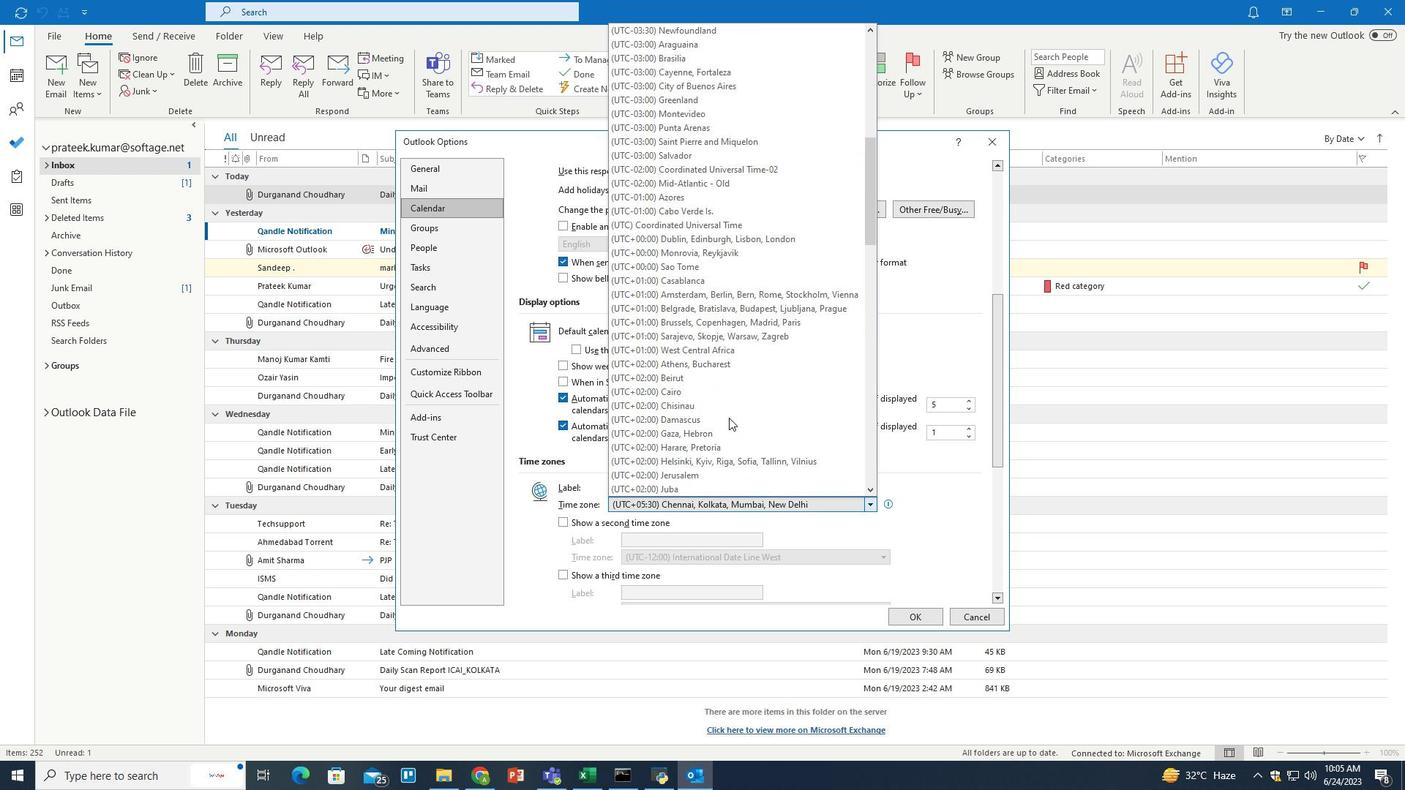 
Action: Mouse scrolled (728, 418) with delta (0, 0)
Screenshot: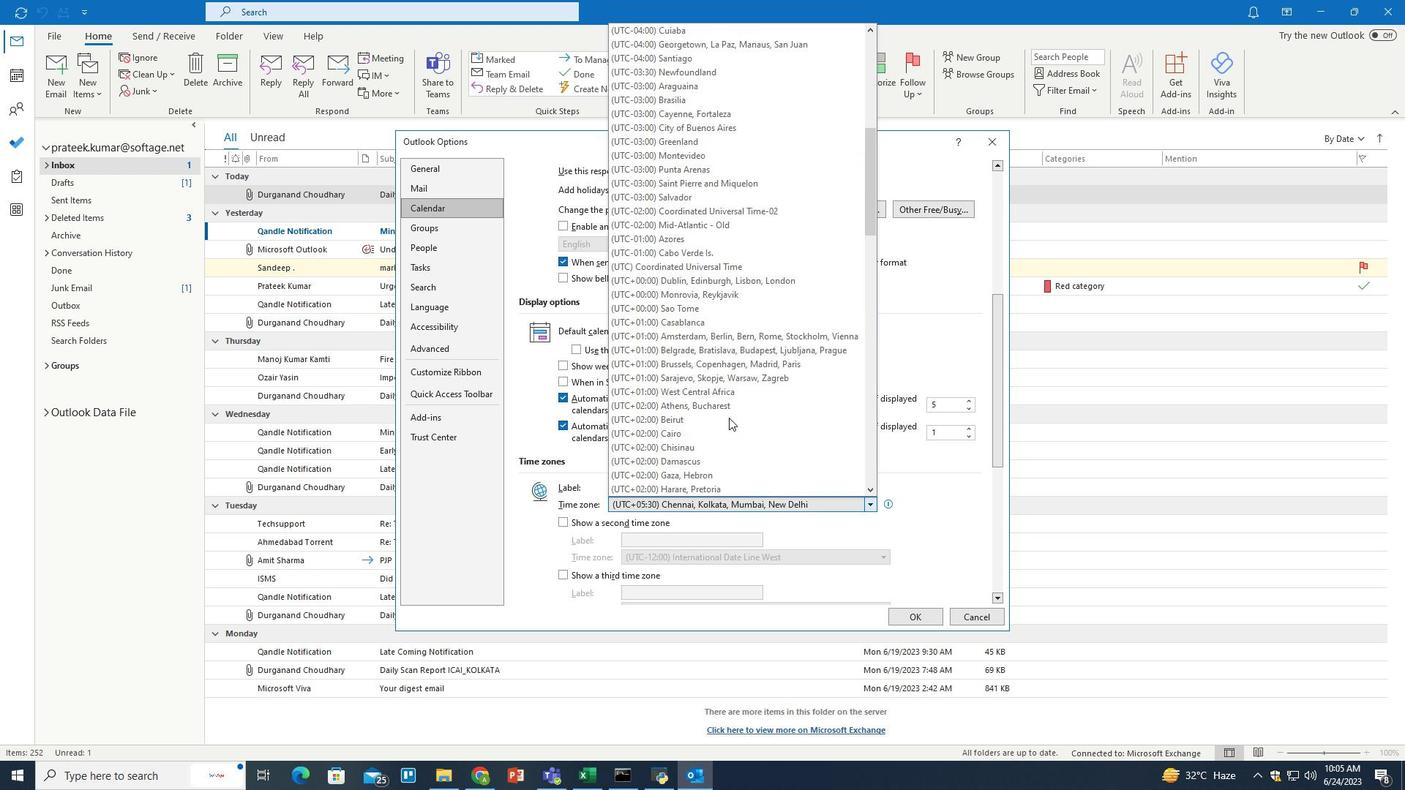
Action: Mouse scrolled (728, 418) with delta (0, 0)
Screenshot: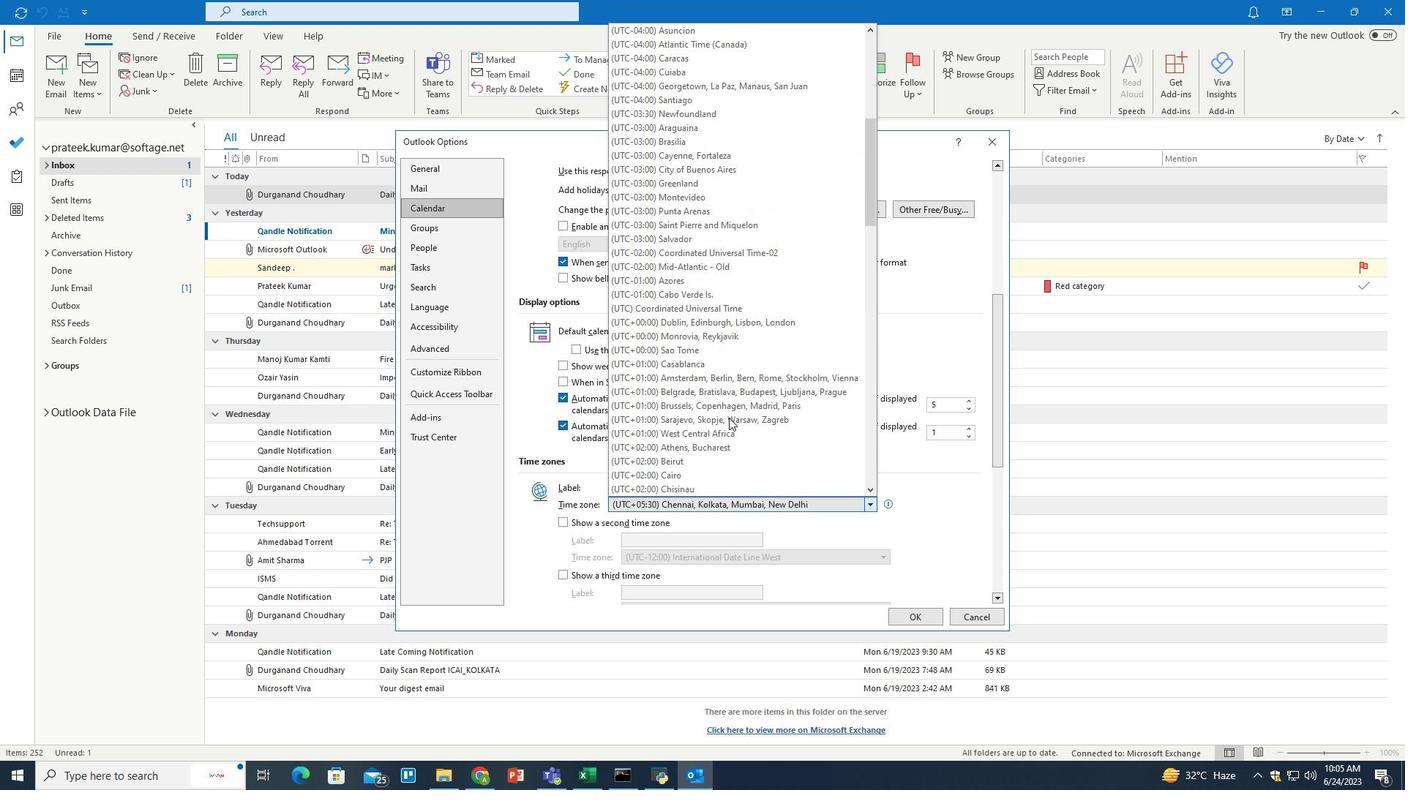 
Action: Mouse scrolled (728, 418) with delta (0, 0)
Screenshot: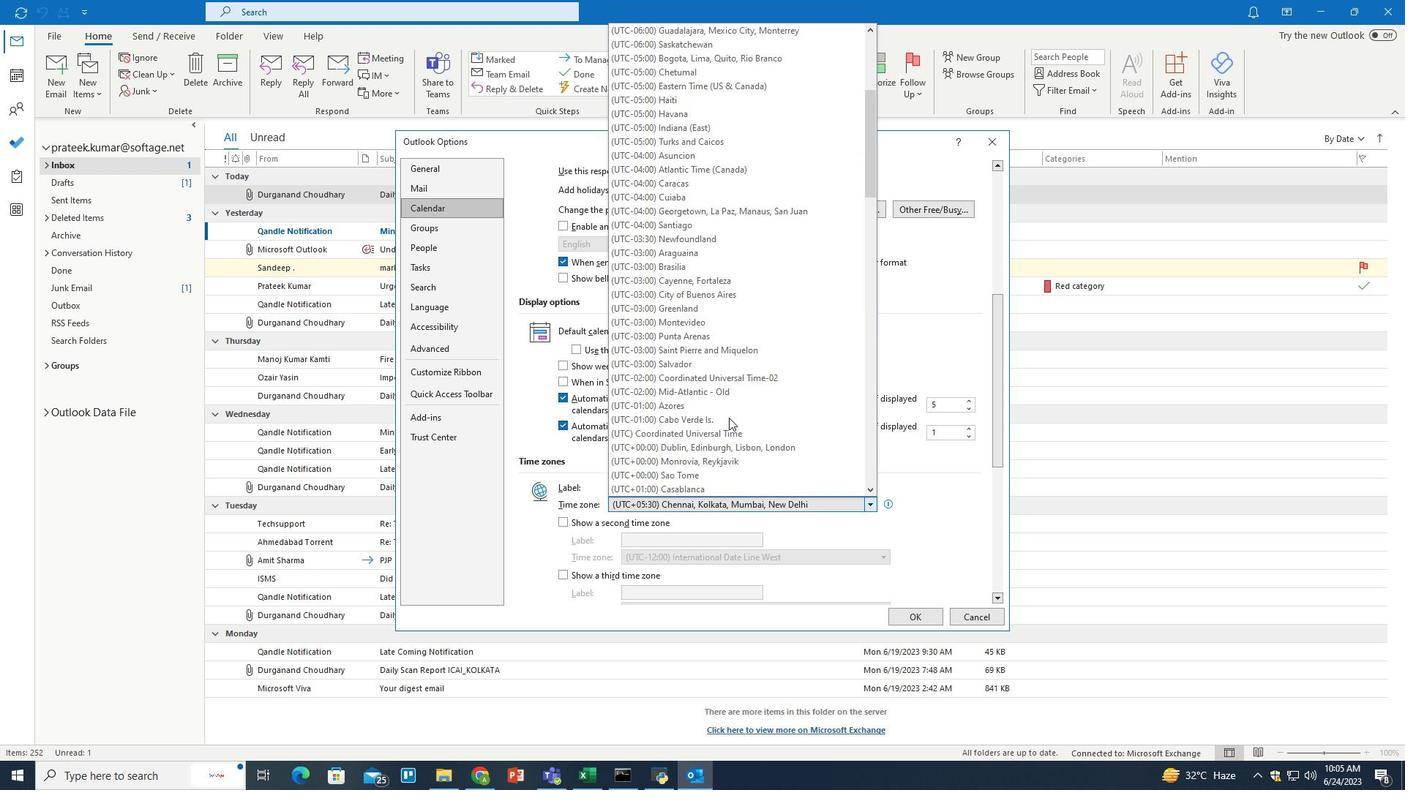 
Action: Mouse scrolled (728, 418) with delta (0, 0)
Screenshot: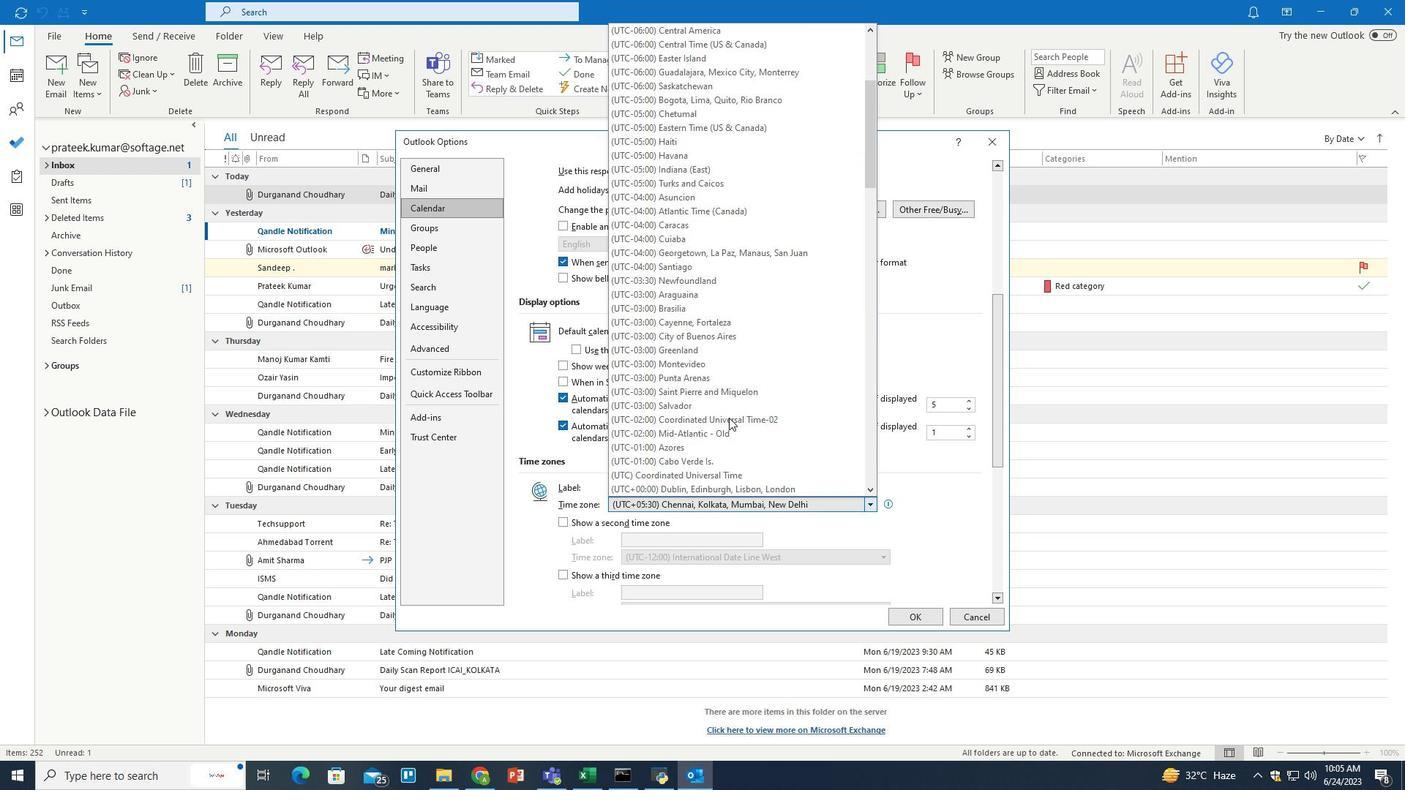 
Action: Mouse scrolled (728, 418) with delta (0, 0)
Screenshot: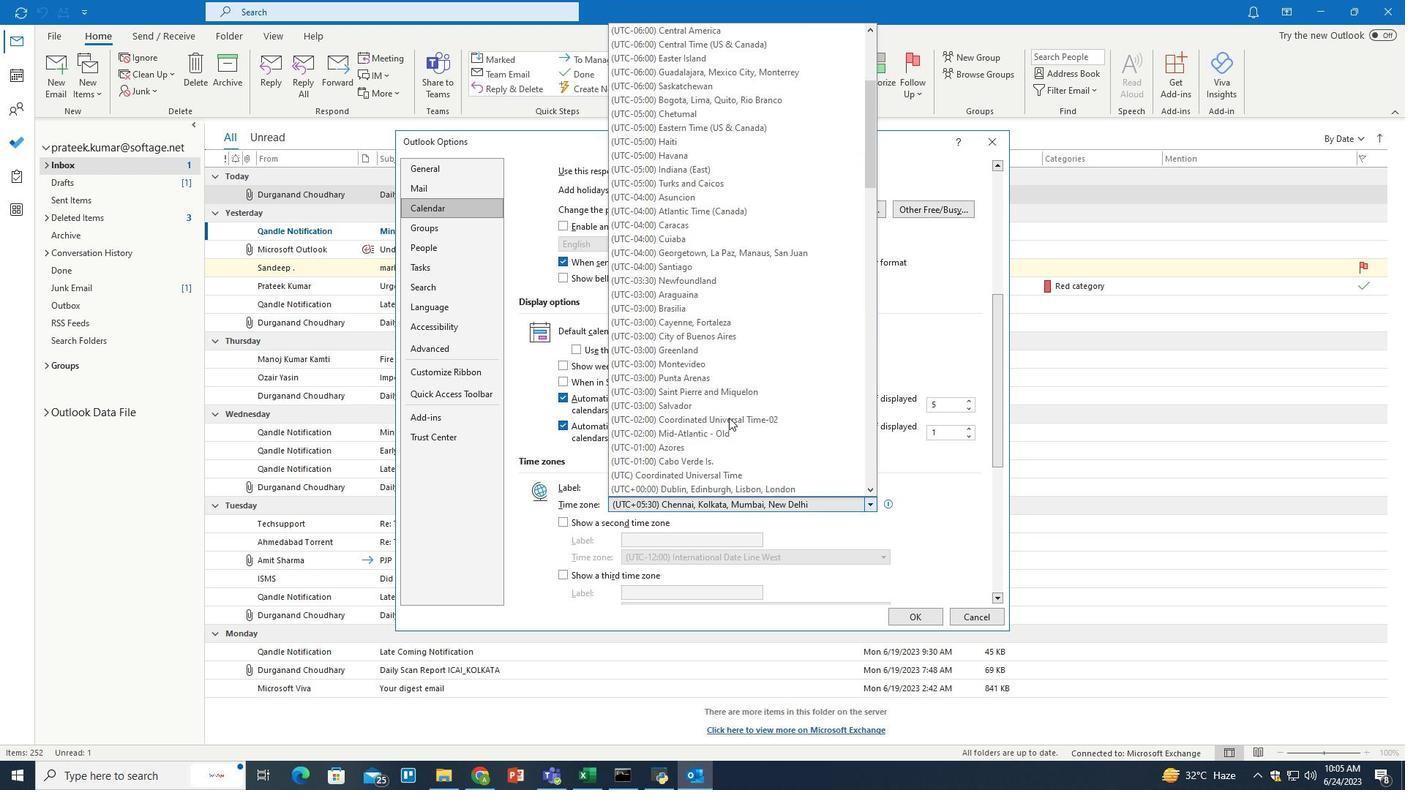 
Action: Mouse scrolled (728, 418) with delta (0, 0)
Screenshot: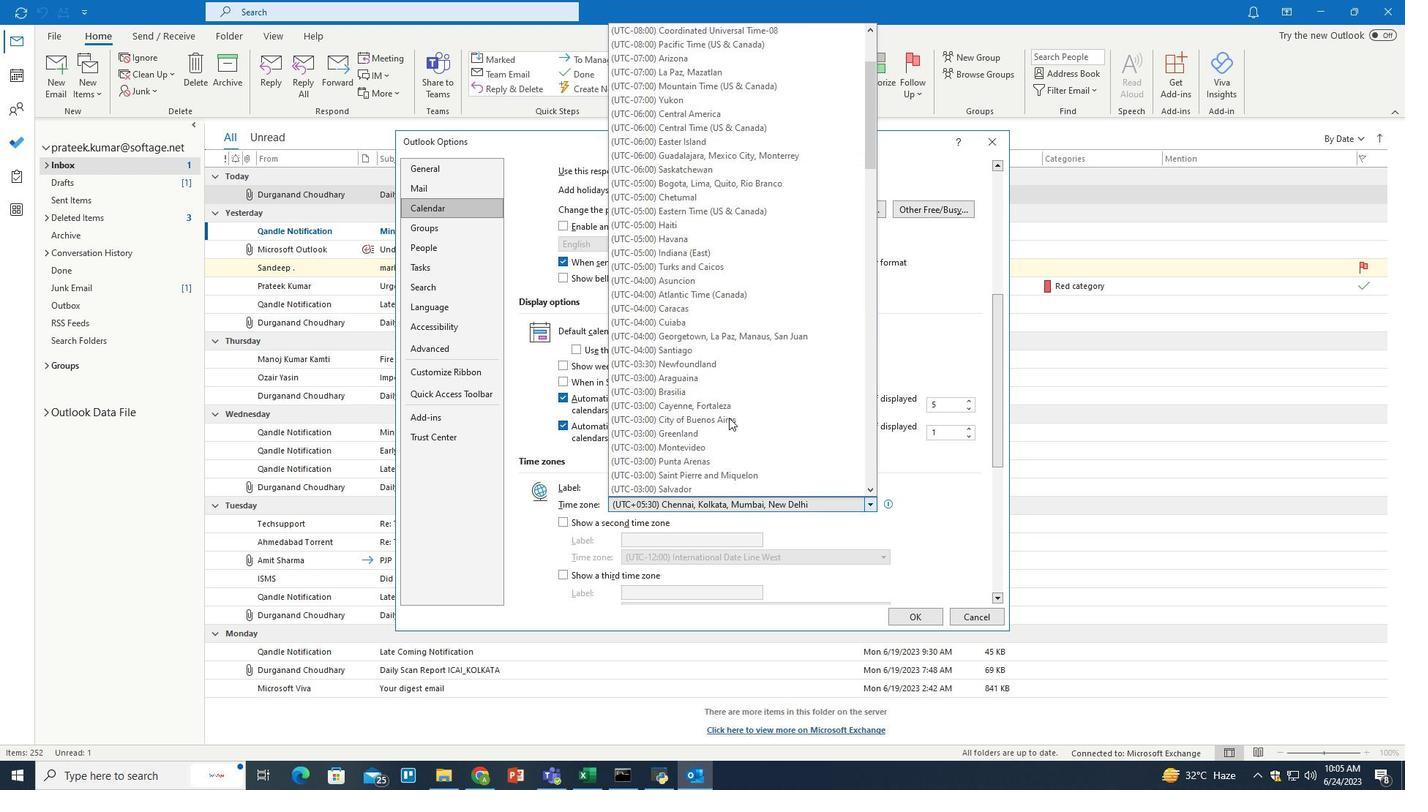 
Action: Mouse moved to (718, 236)
Screenshot: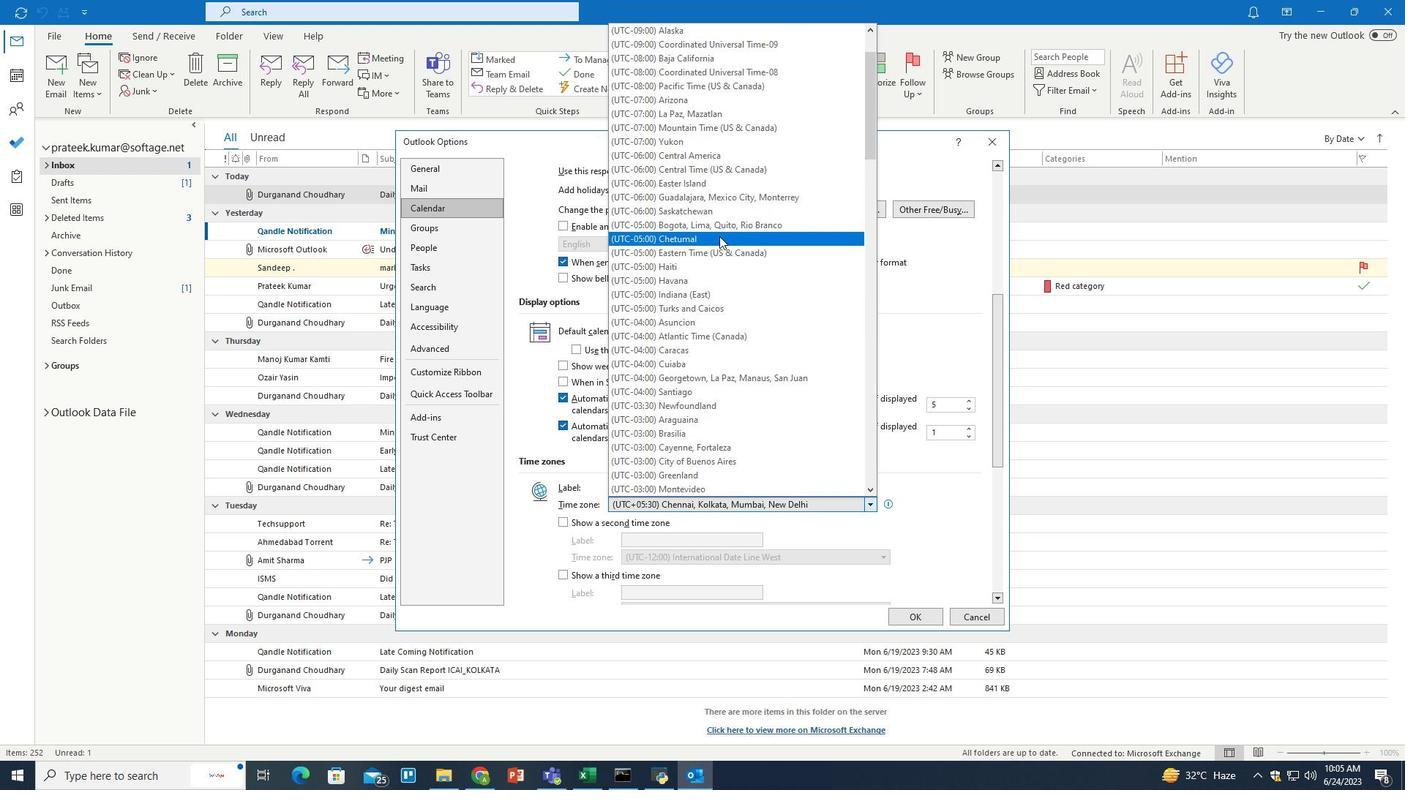 
Action: Mouse scrolled (718, 237) with delta (0, 0)
Screenshot: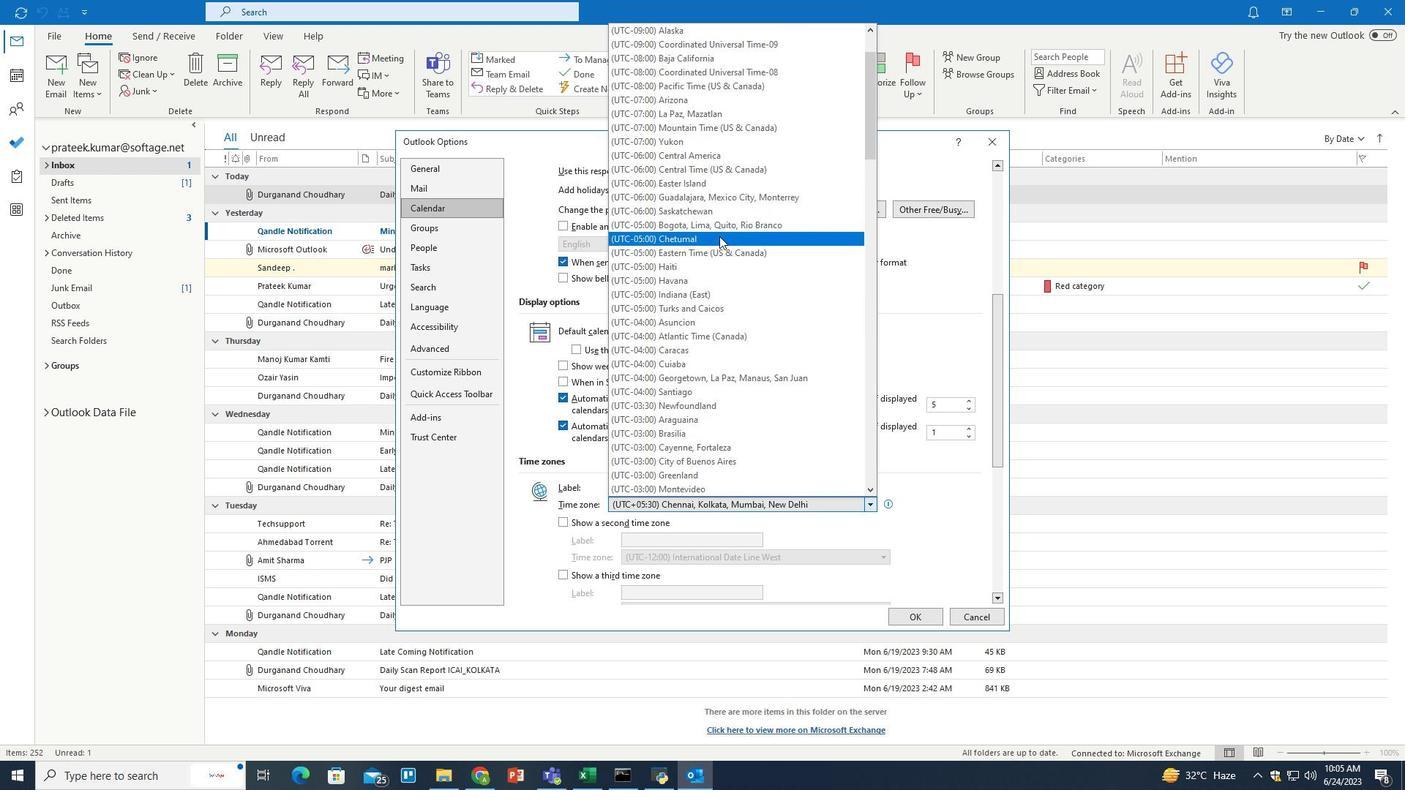 
Action: Mouse scrolled (718, 237) with delta (0, 0)
Screenshot: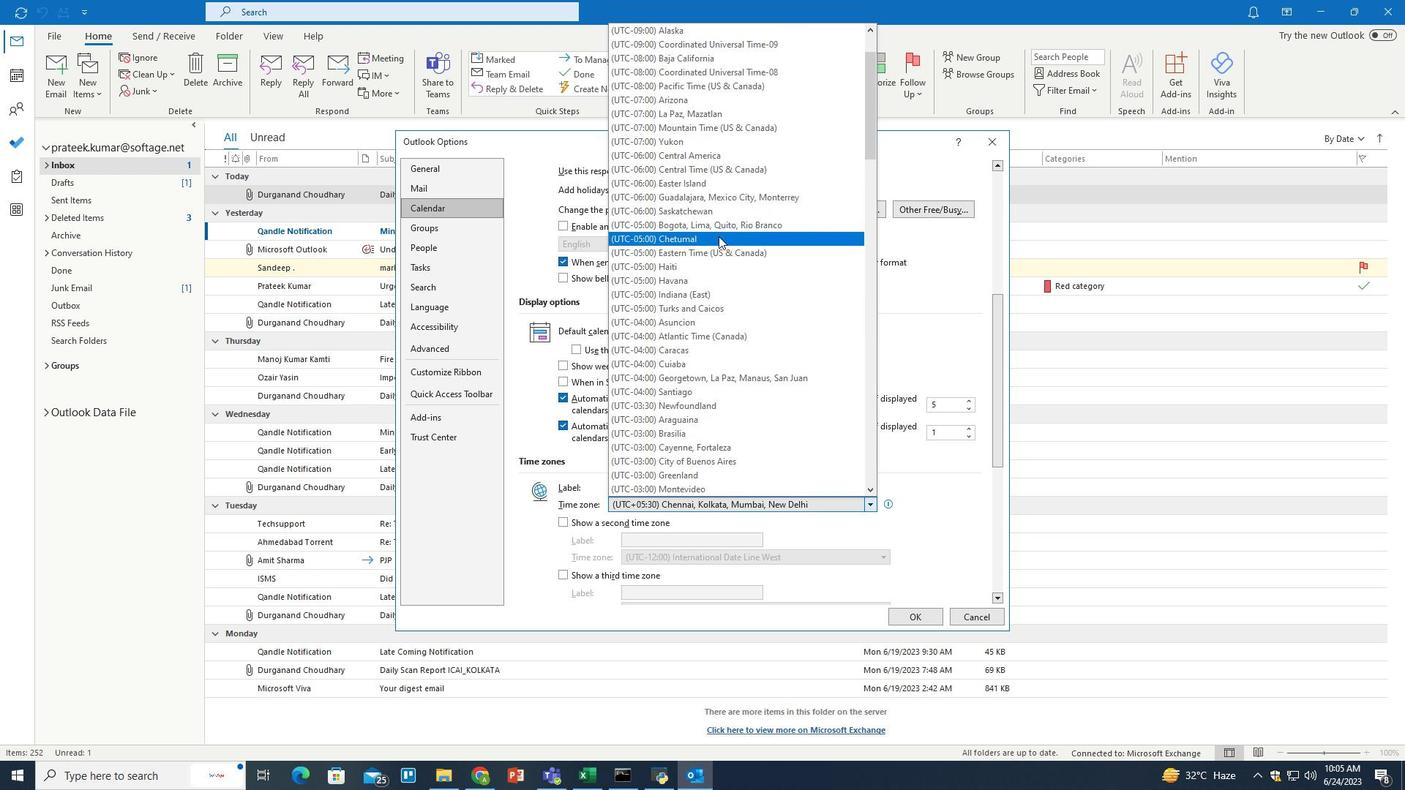 
Action: Mouse scrolled (718, 237) with delta (0, 0)
Screenshot: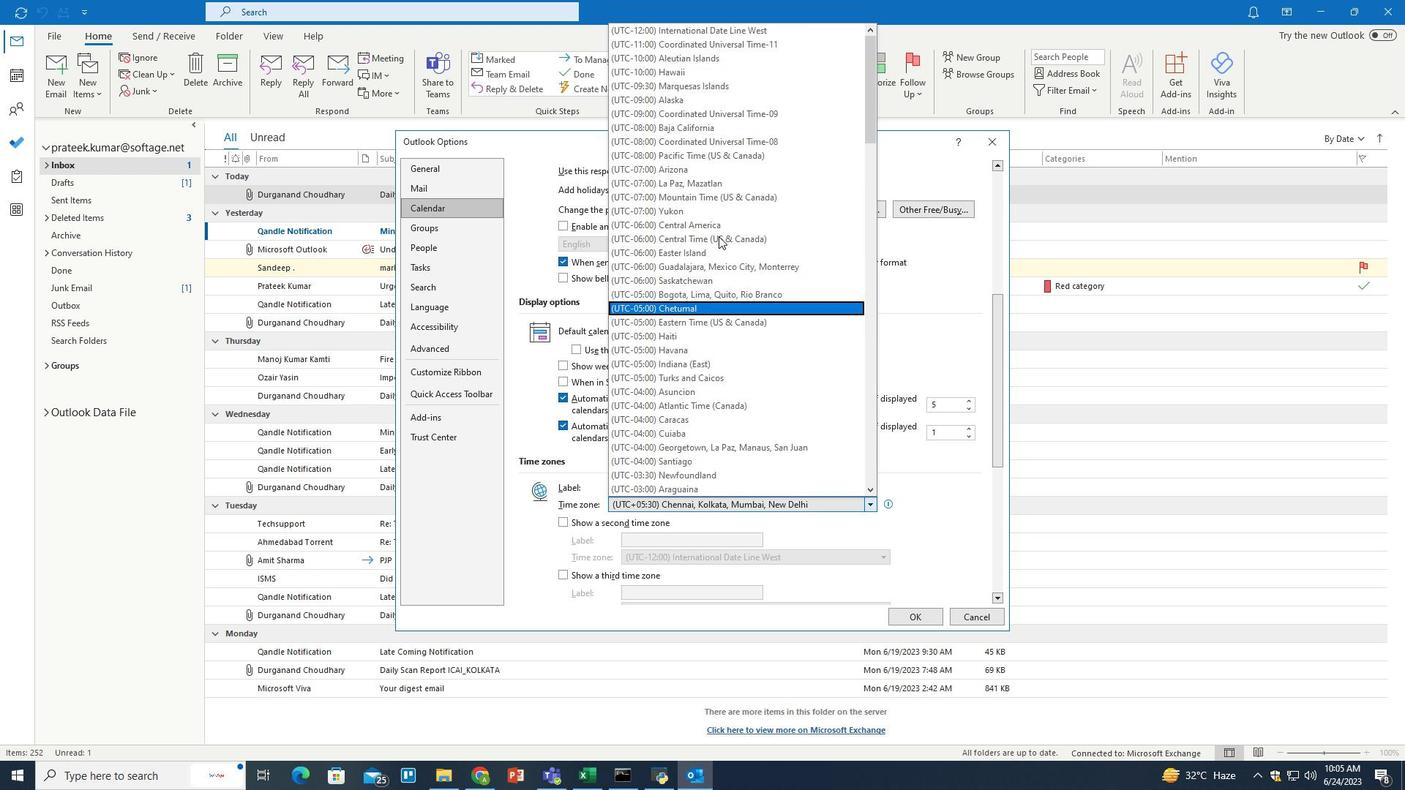
Action: Mouse moved to (715, 234)
Screenshot: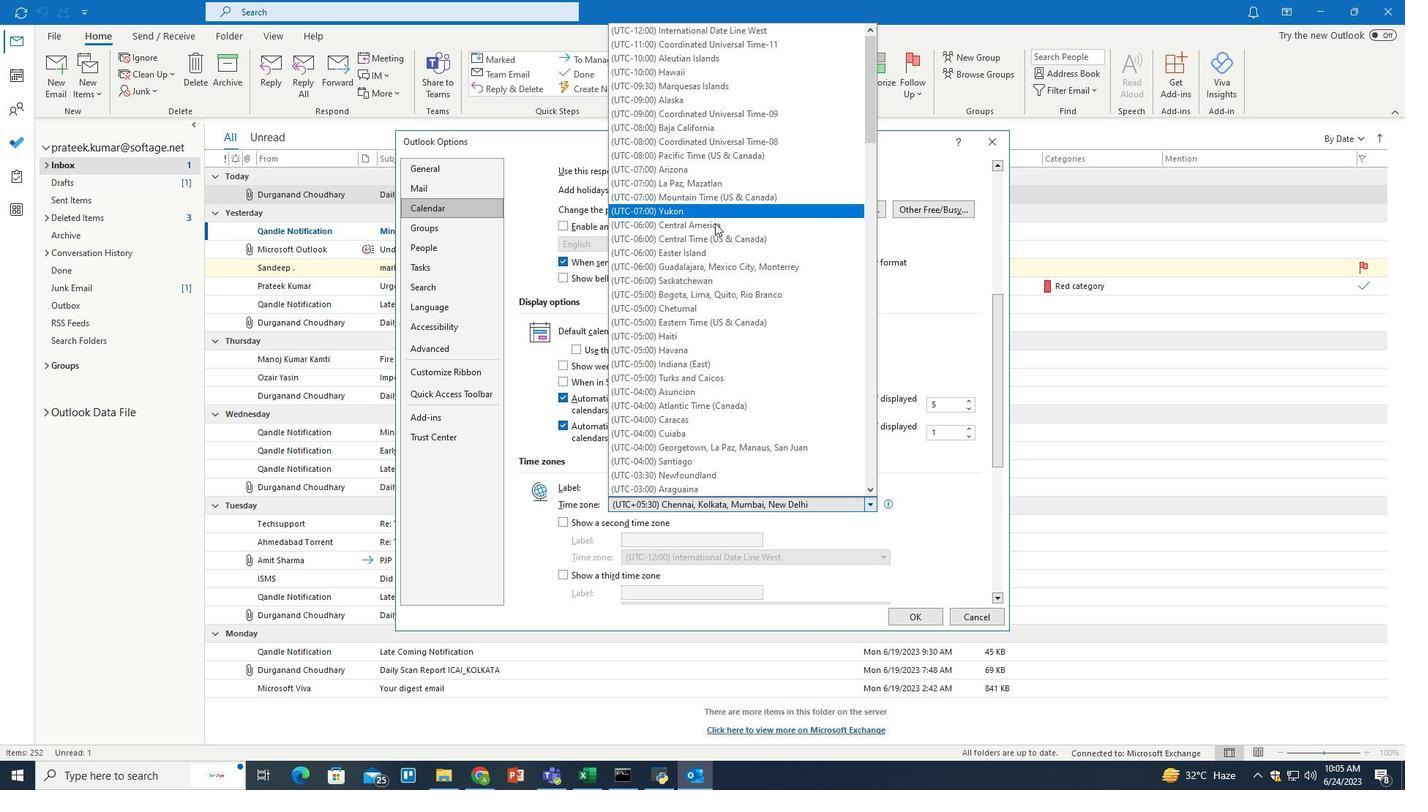 
Action: Mouse pressed left at (715, 234)
Screenshot: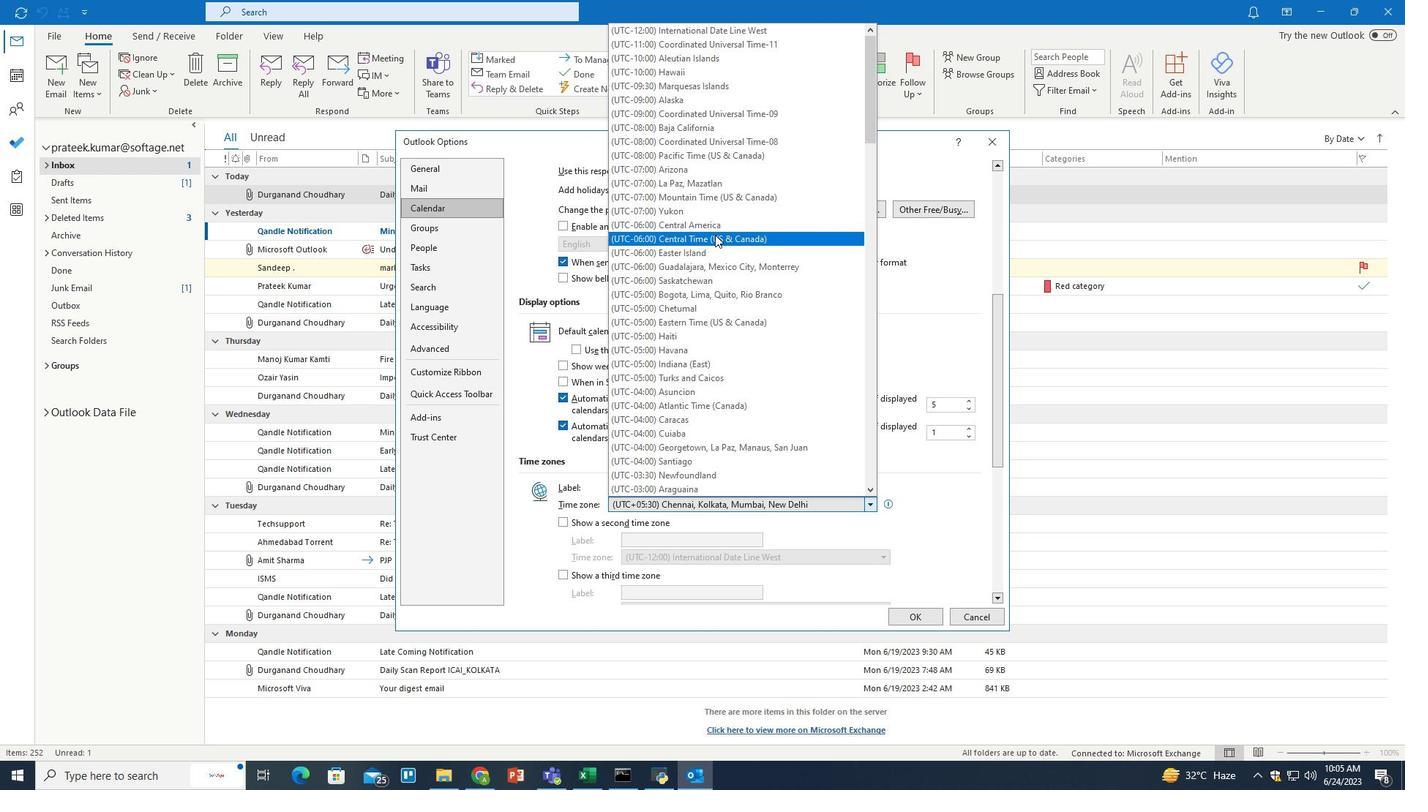 
Action: Mouse moved to (938, 618)
Screenshot: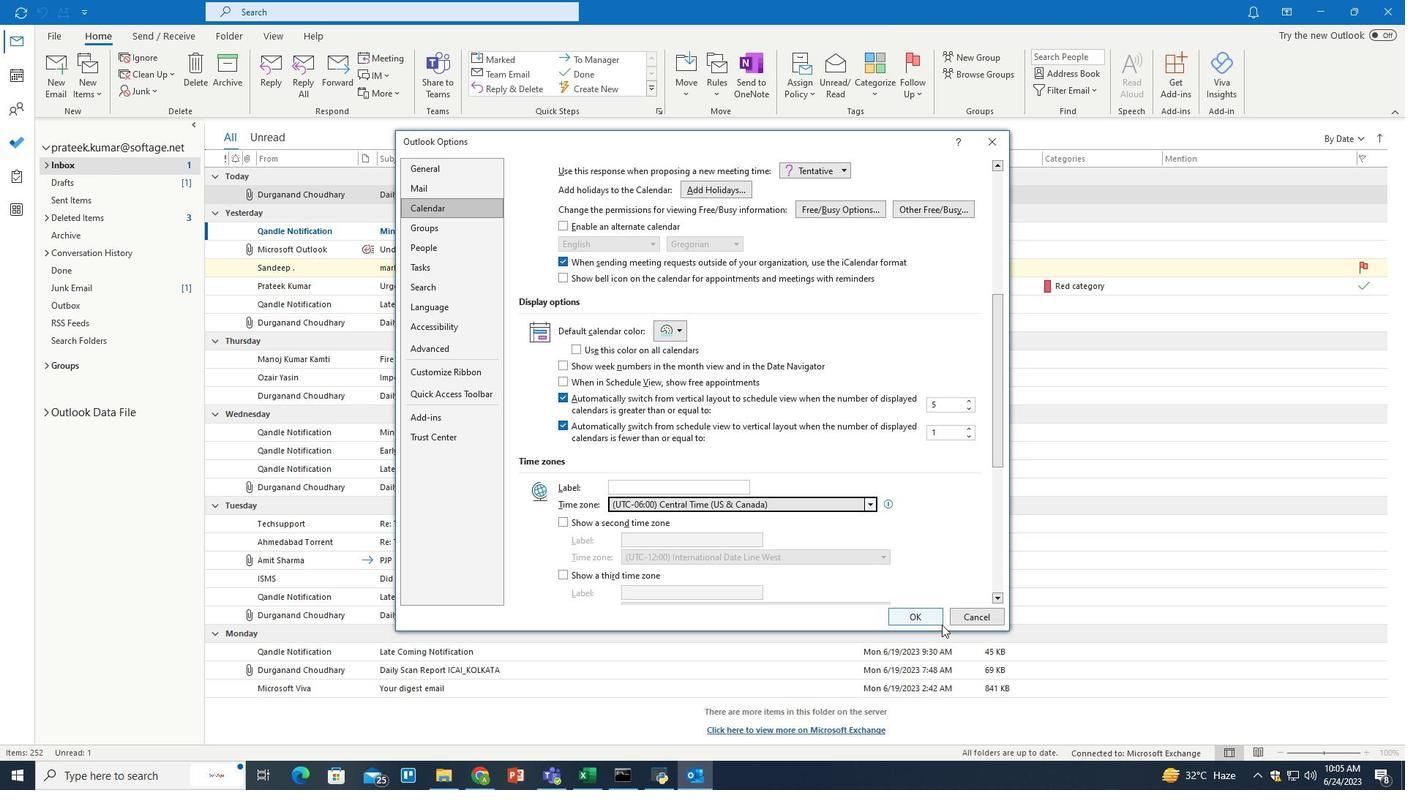 
Action: Mouse pressed left at (938, 618)
Screenshot: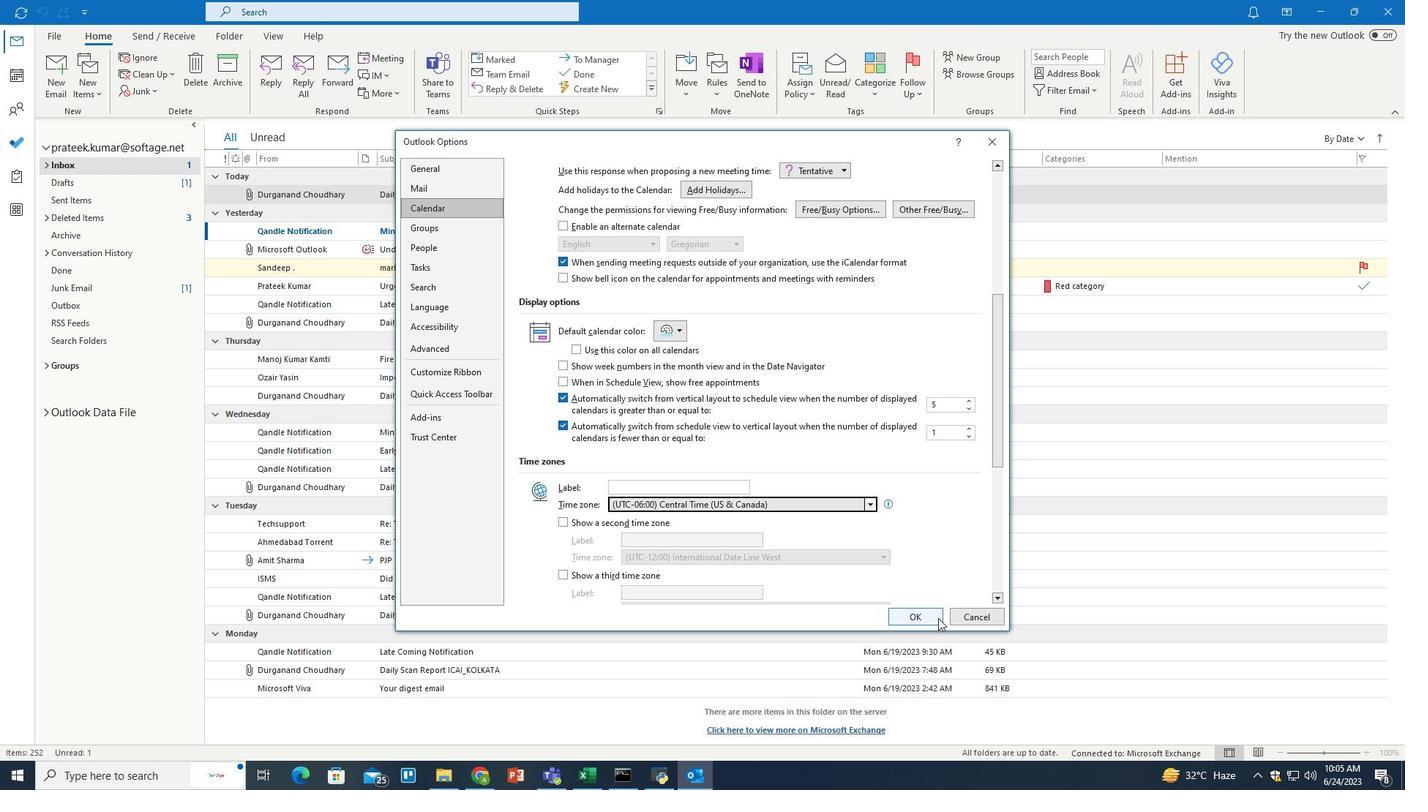 
Action: Mouse moved to (711, 562)
Screenshot: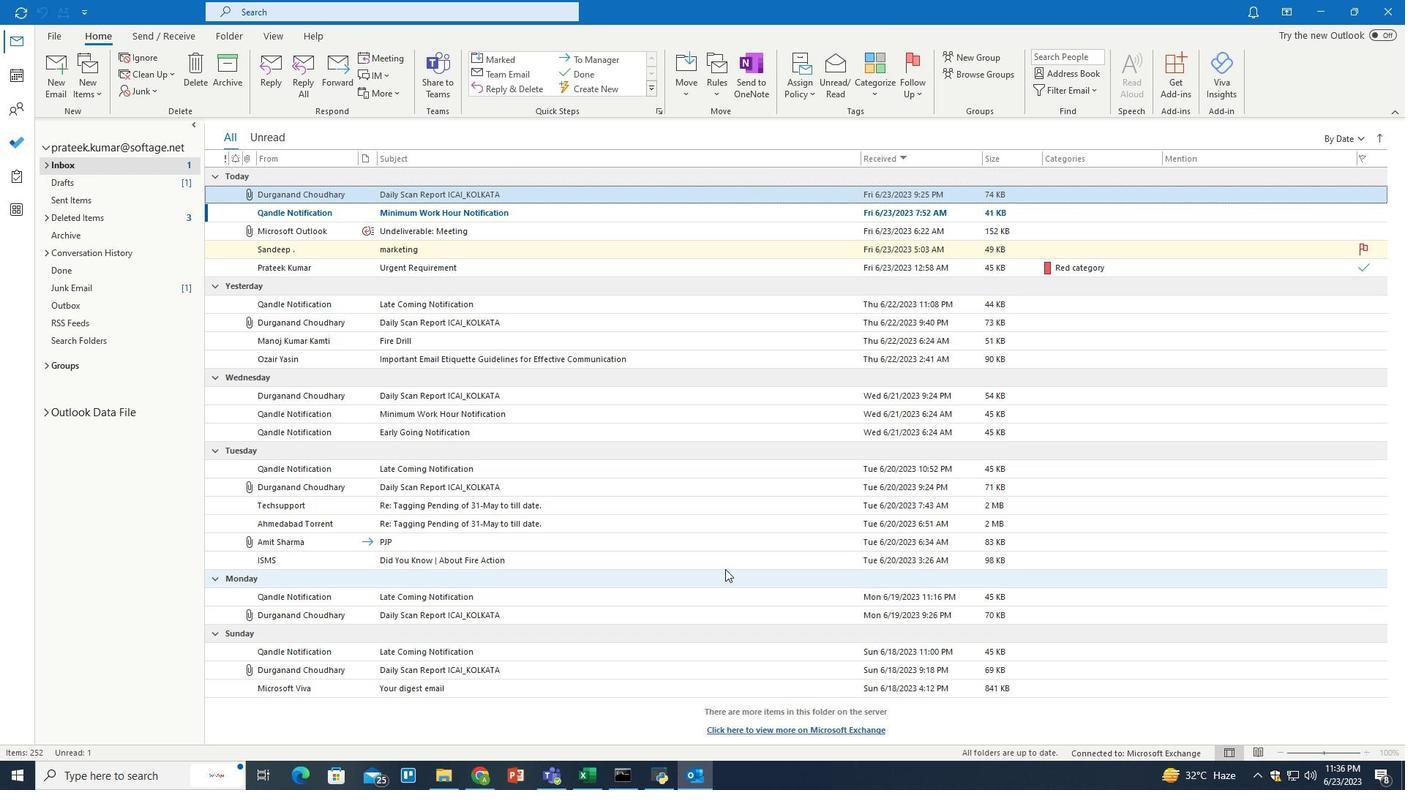 
